 Task: Open Card Product Development Planning in Board Newsletter Design Ideas to Workspace Customer Service Software and add a team member Softage.4@softage.net, a label Blue, a checklist Astronomy, an attachment from your computer, a color Blue and finally, add a card description 'Conduct customer research for new sales promotion' and a comment 'We should approach this task with a sense of accountability and responsibility, owning our mistakes and taking steps to correct them.'. Add a start date 'Jan 04, 1900' with a due date 'Jan 11, 1900'
Action: Mouse moved to (68, 279)
Screenshot: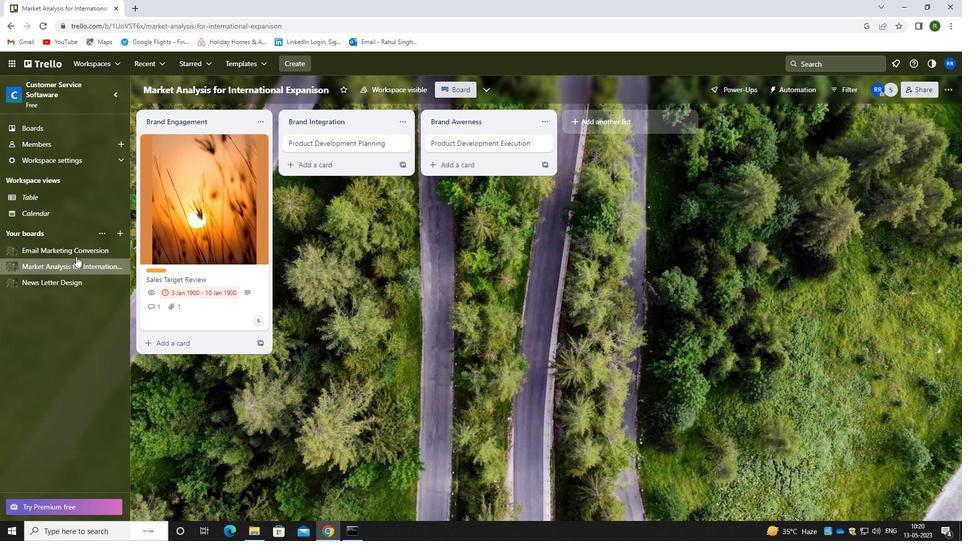 
Action: Mouse pressed left at (68, 279)
Screenshot: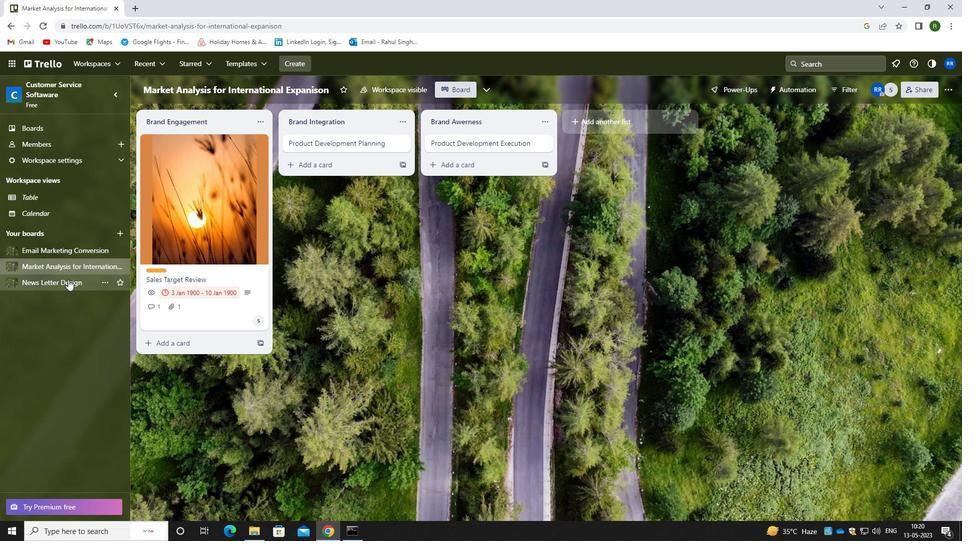 
Action: Mouse moved to (399, 144)
Screenshot: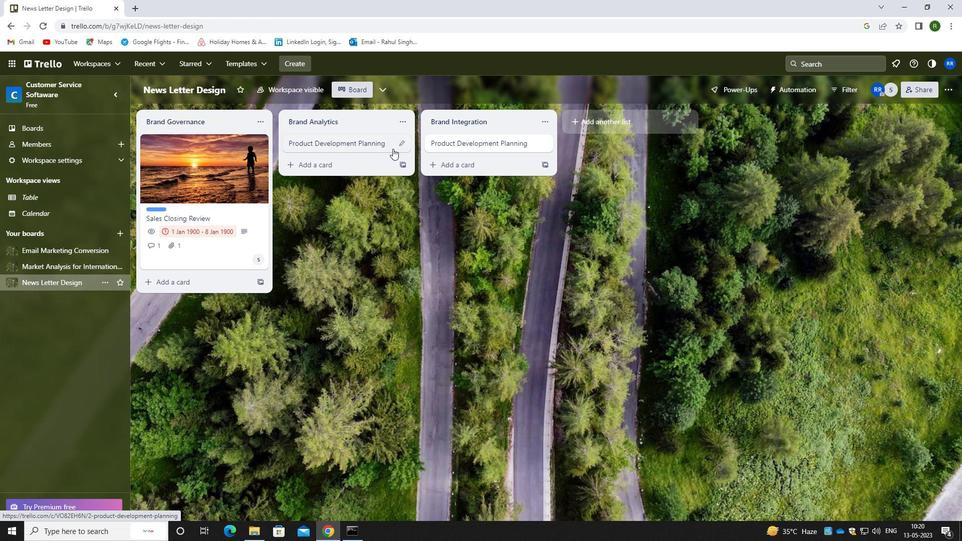 
Action: Mouse pressed left at (399, 144)
Screenshot: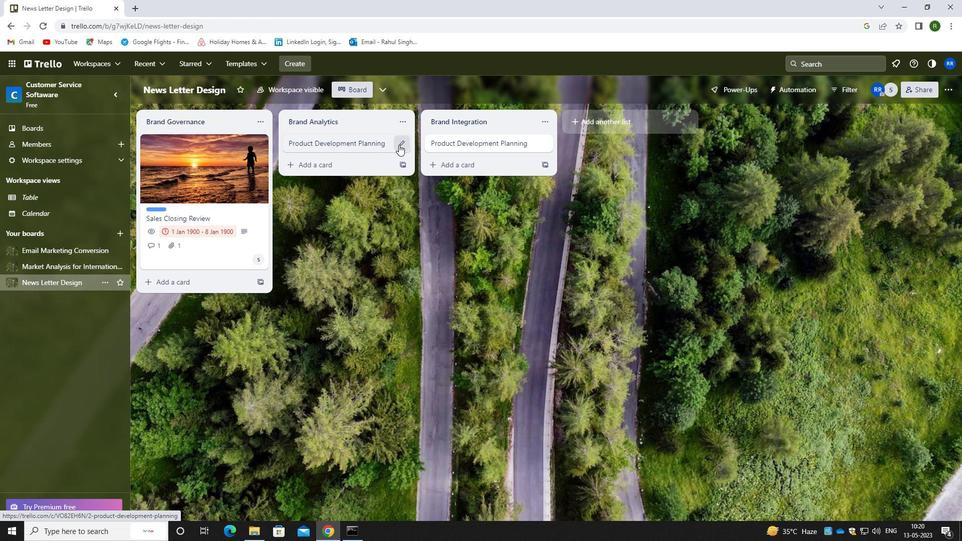 
Action: Mouse moved to (455, 140)
Screenshot: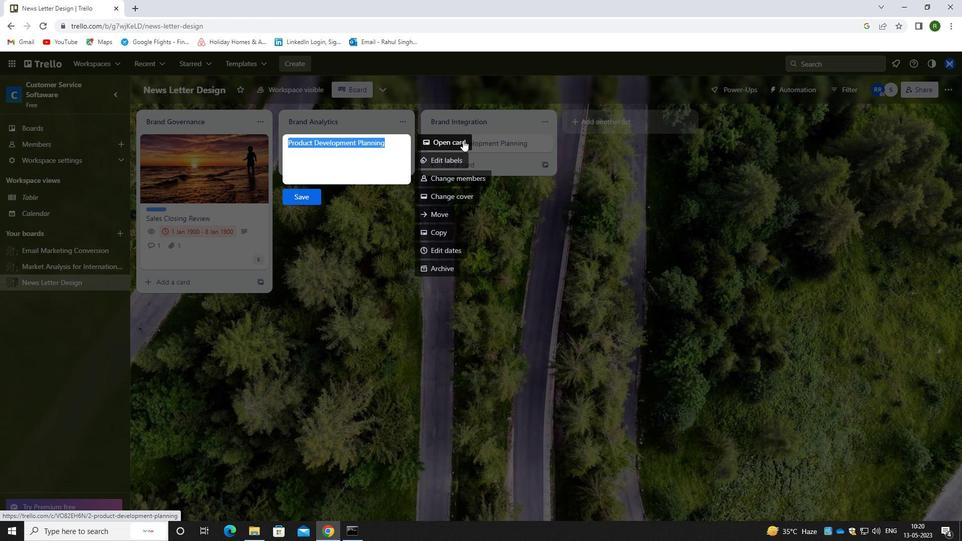 
Action: Mouse pressed left at (455, 140)
Screenshot: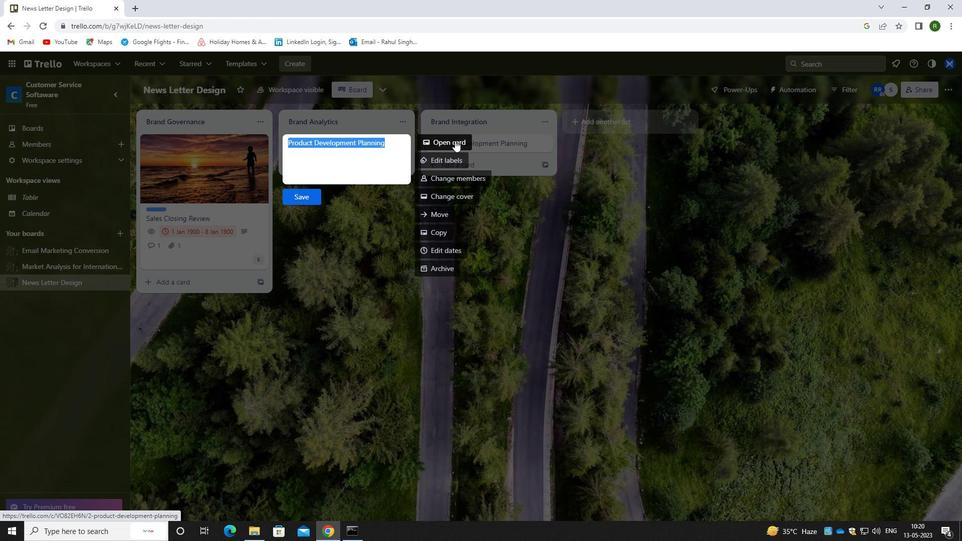 
Action: Mouse moved to (609, 174)
Screenshot: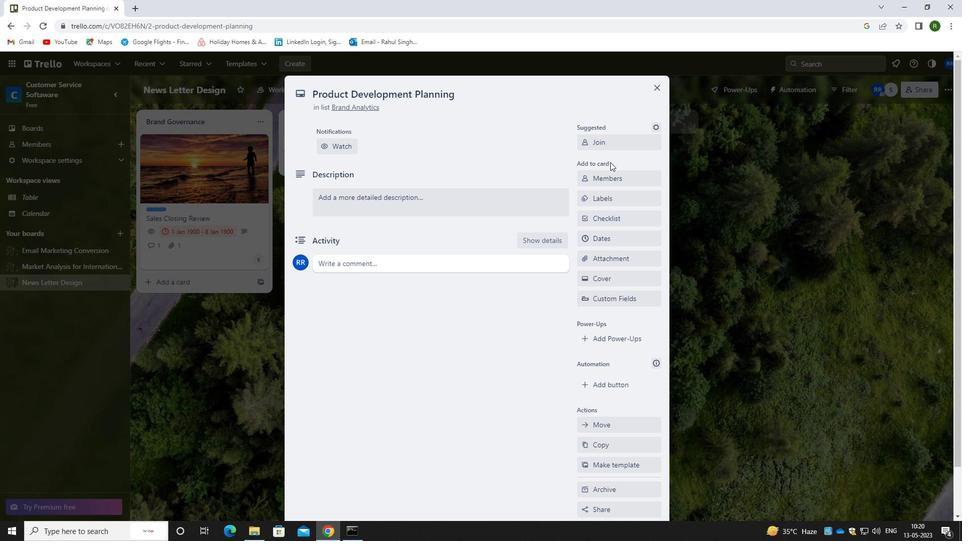 
Action: Mouse pressed left at (609, 174)
Screenshot: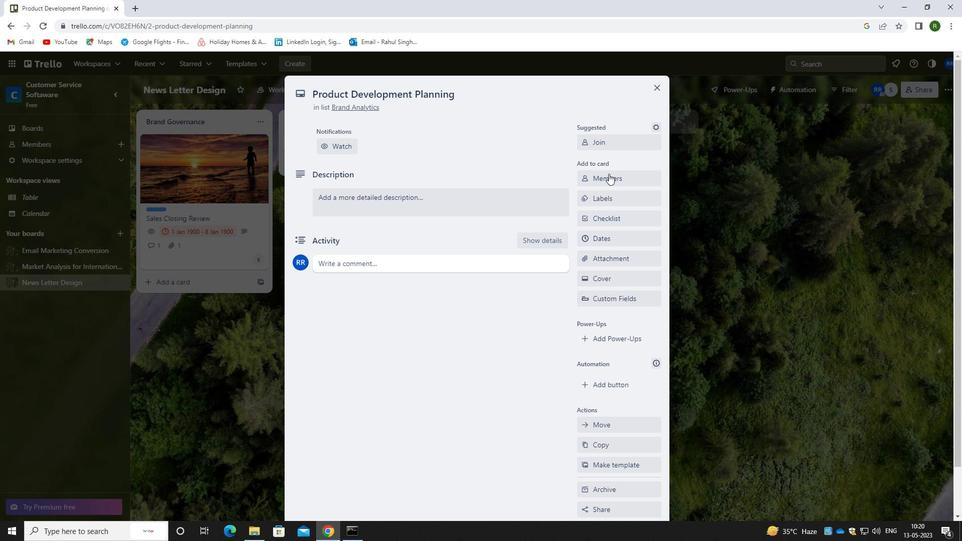 
Action: Mouse moved to (649, 218)
Screenshot: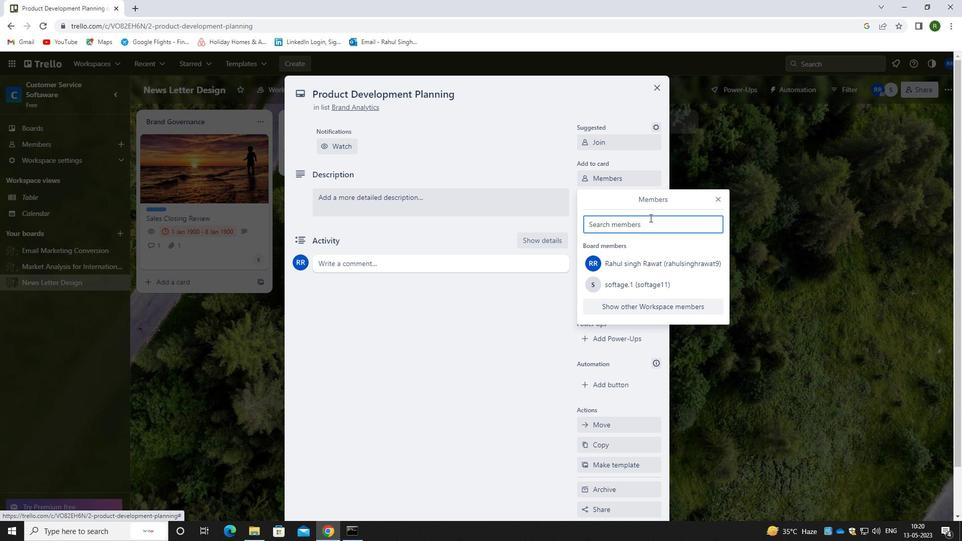 
Action: Key pressed <Key.caps_lock>s<Key.caps_lock>Ofta
Screenshot: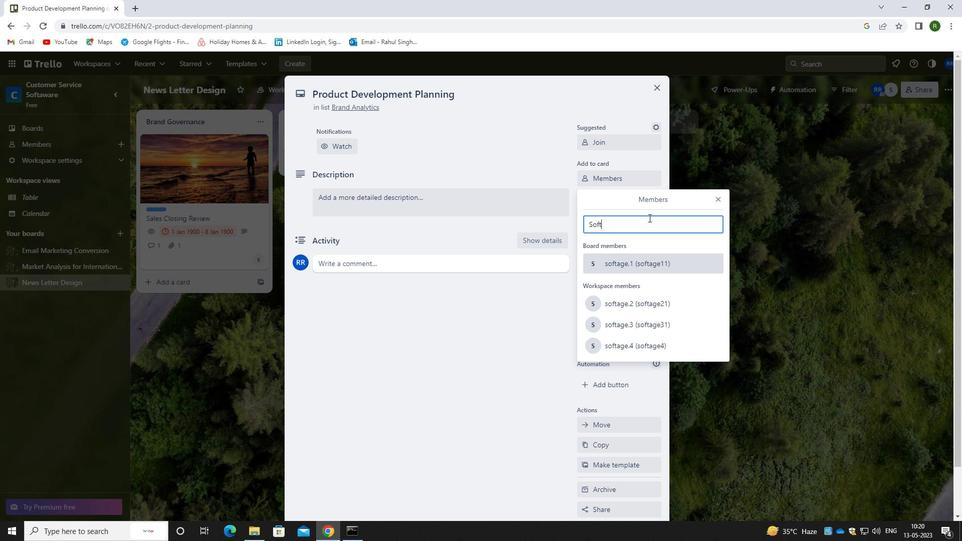 
Action: Mouse moved to (648, 218)
Screenshot: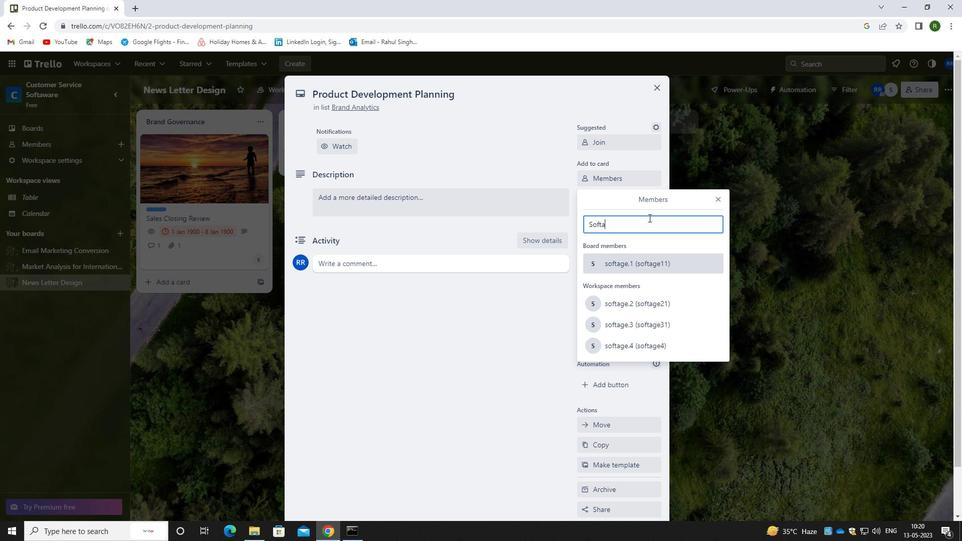
Action: Key pressed ge.4<Key.shift>@SP<Key.backspace>OFTAGE.NET
Screenshot: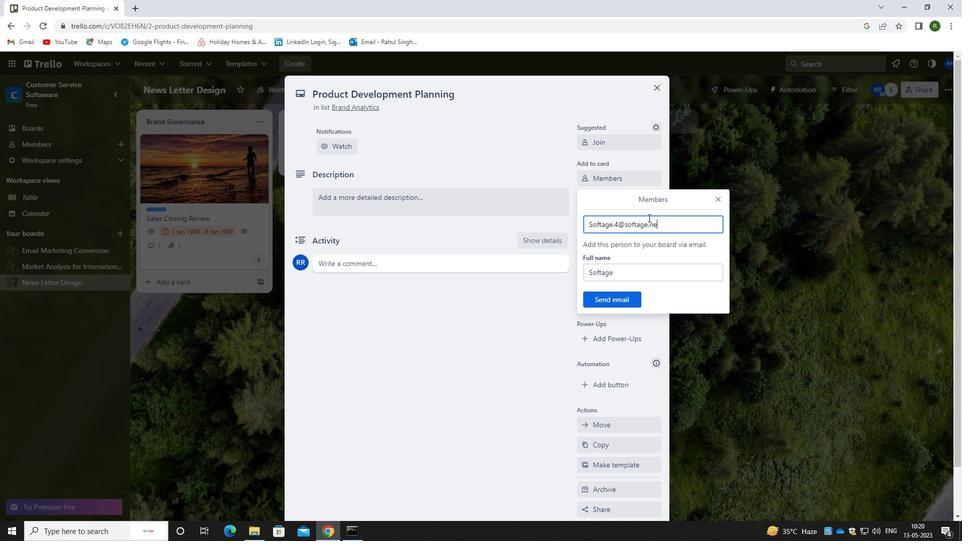 
Action: Mouse moved to (619, 304)
Screenshot: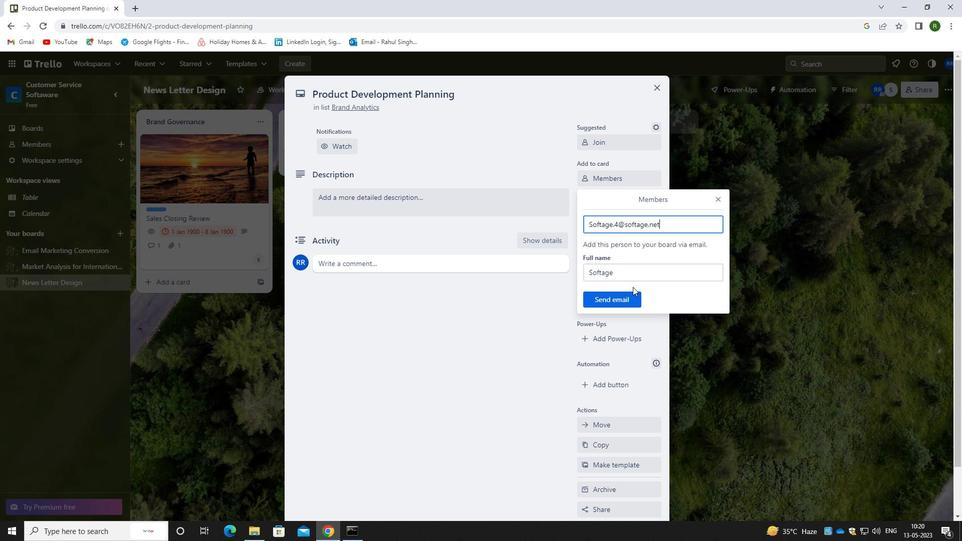 
Action: Mouse pressed left at (619, 304)
Screenshot: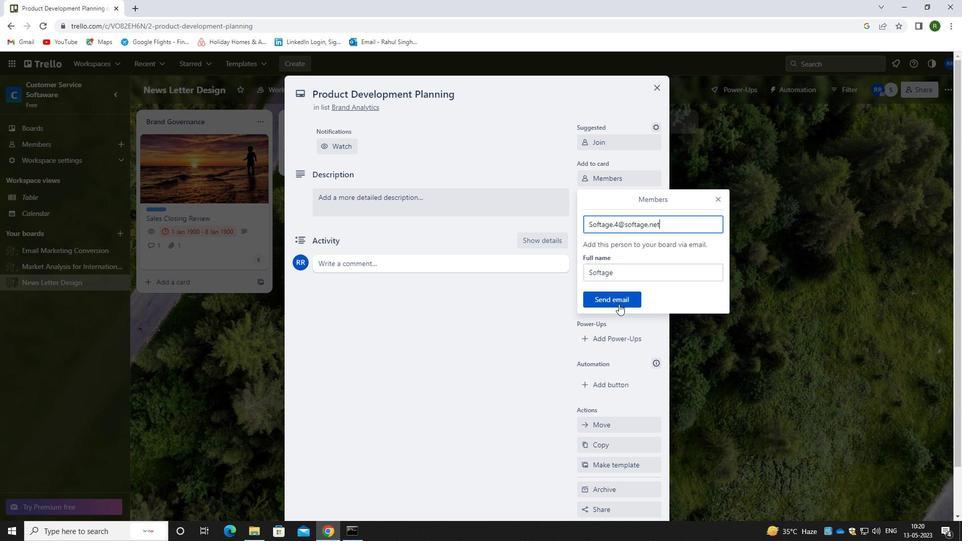 
Action: Mouse moved to (613, 204)
Screenshot: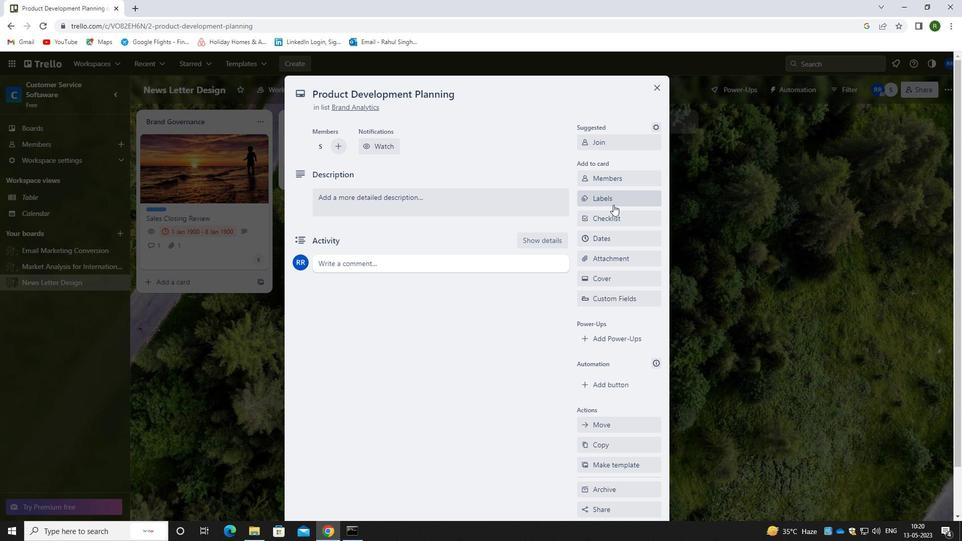 
Action: Mouse pressed left at (613, 204)
Screenshot: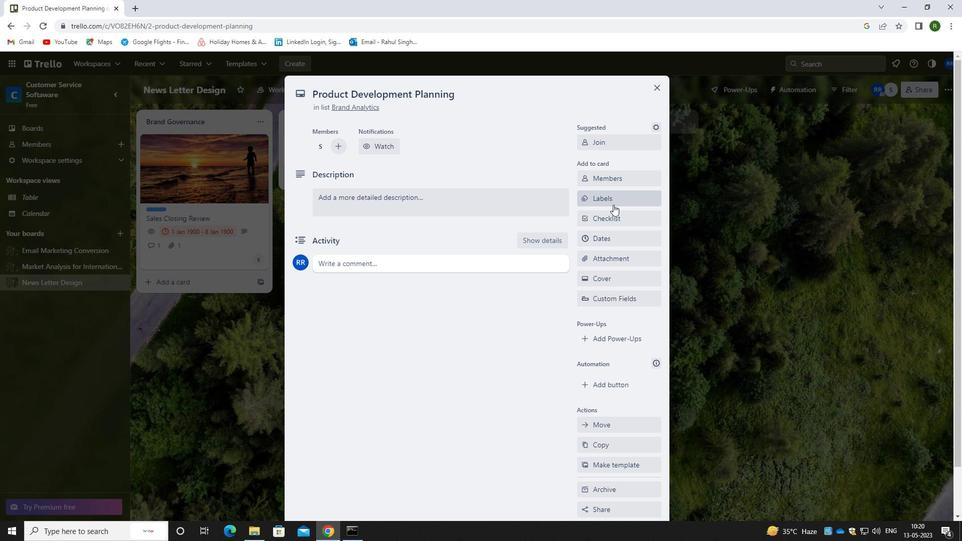 
Action: Mouse moved to (615, 258)
Screenshot: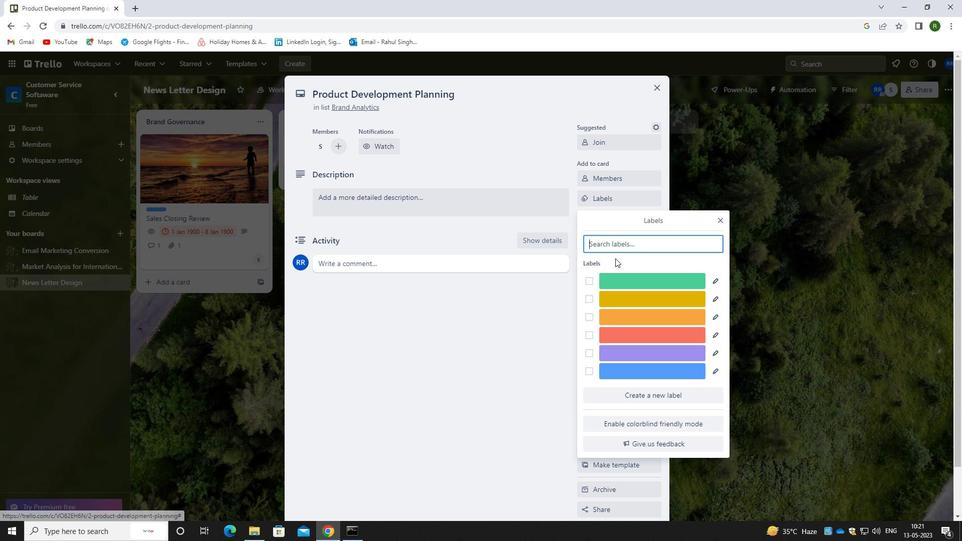 
Action: Key pressed BLUE<Key.enter>
Screenshot: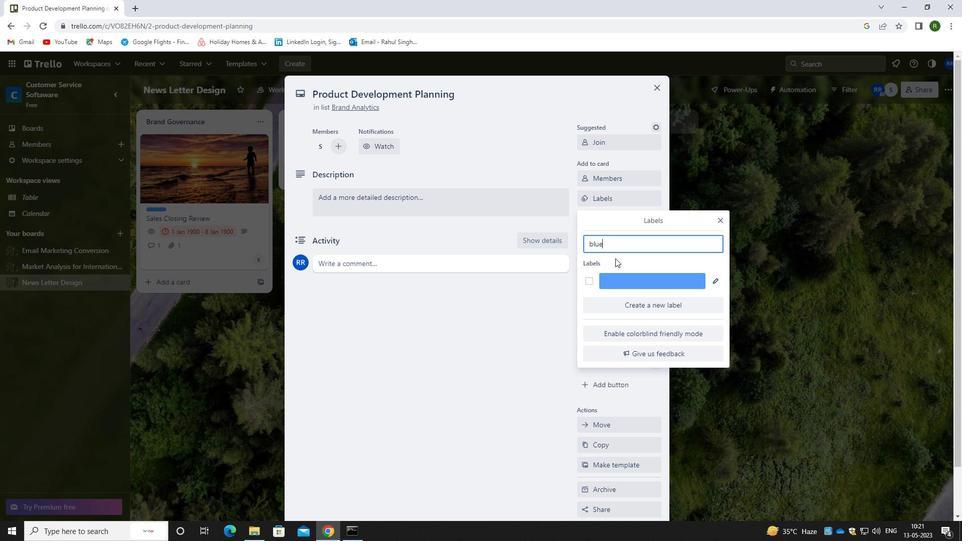 
Action: Mouse moved to (588, 278)
Screenshot: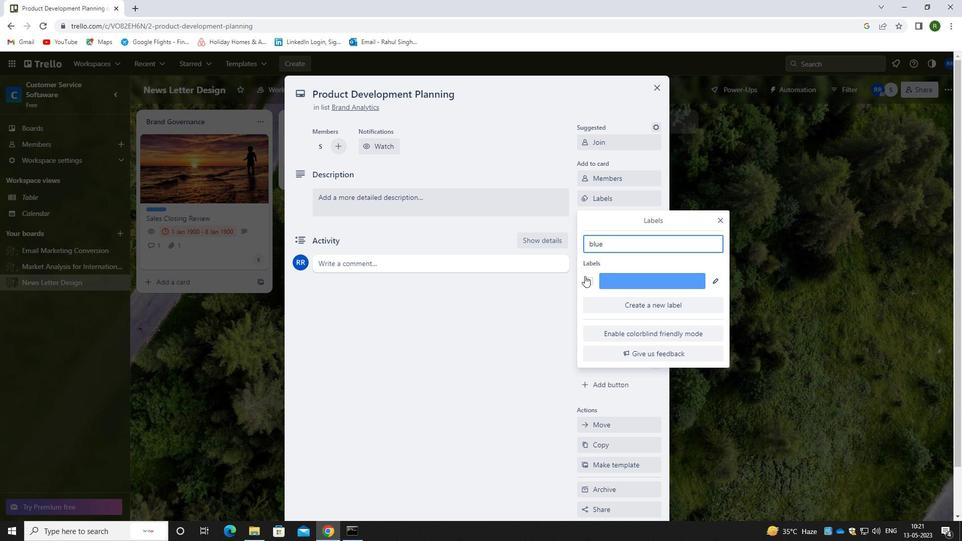 
Action: Mouse pressed left at (588, 278)
Screenshot: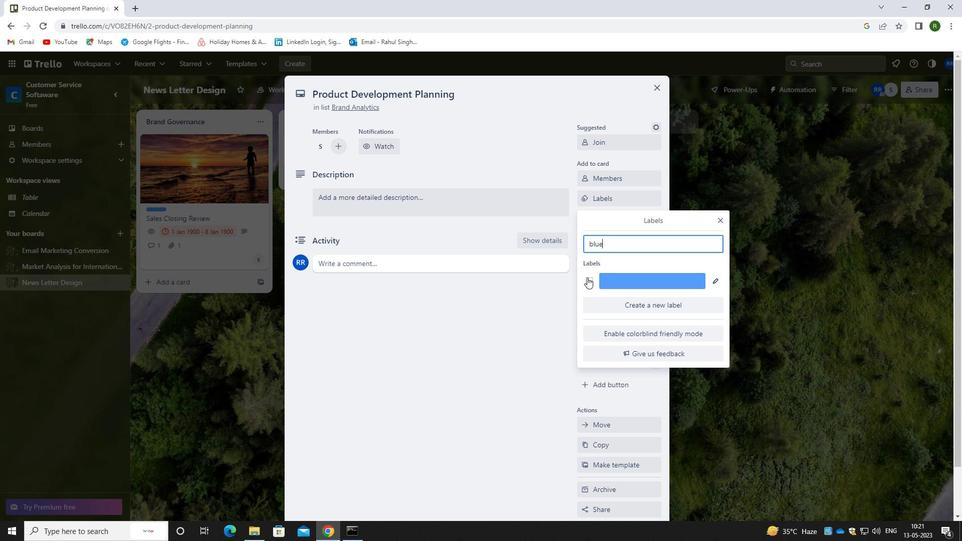 
Action: Mouse moved to (552, 307)
Screenshot: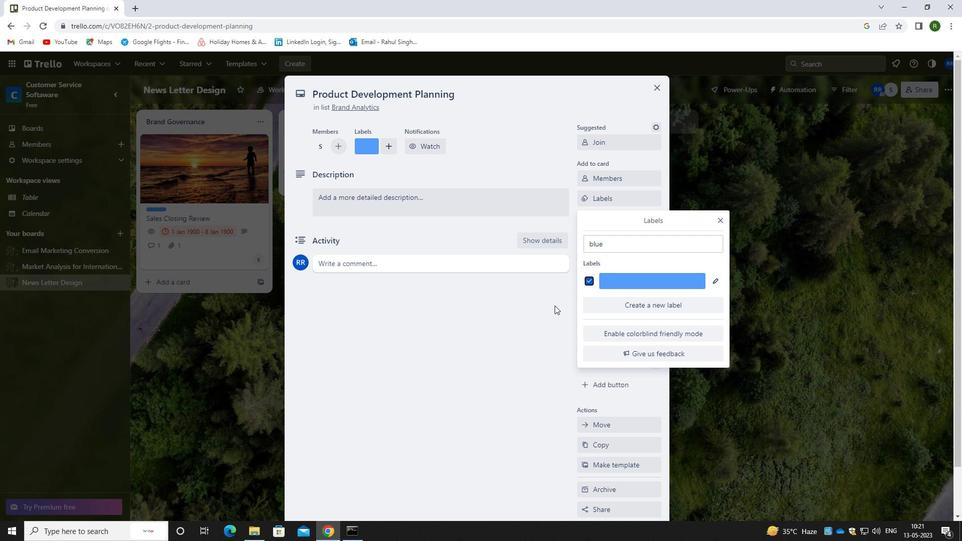 
Action: Mouse pressed left at (552, 307)
Screenshot: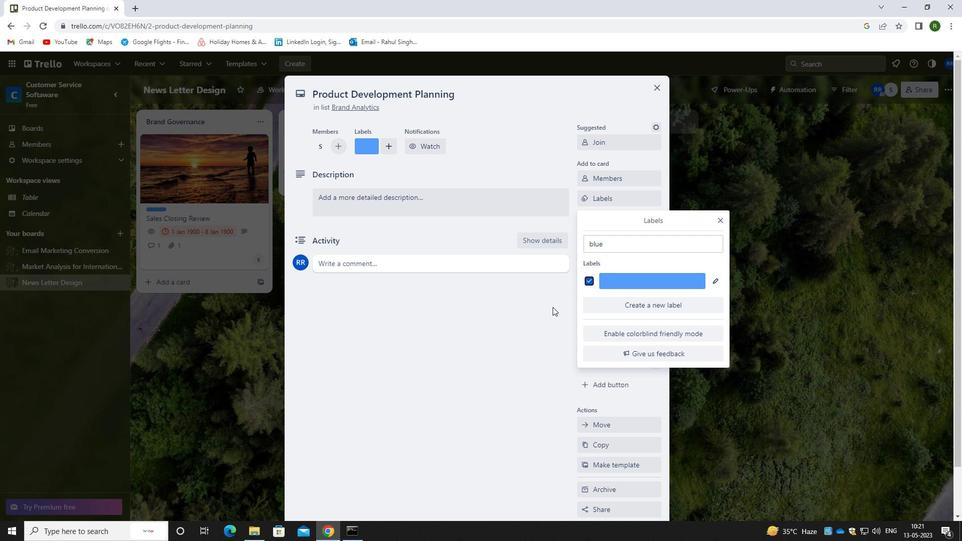 
Action: Mouse moved to (612, 220)
Screenshot: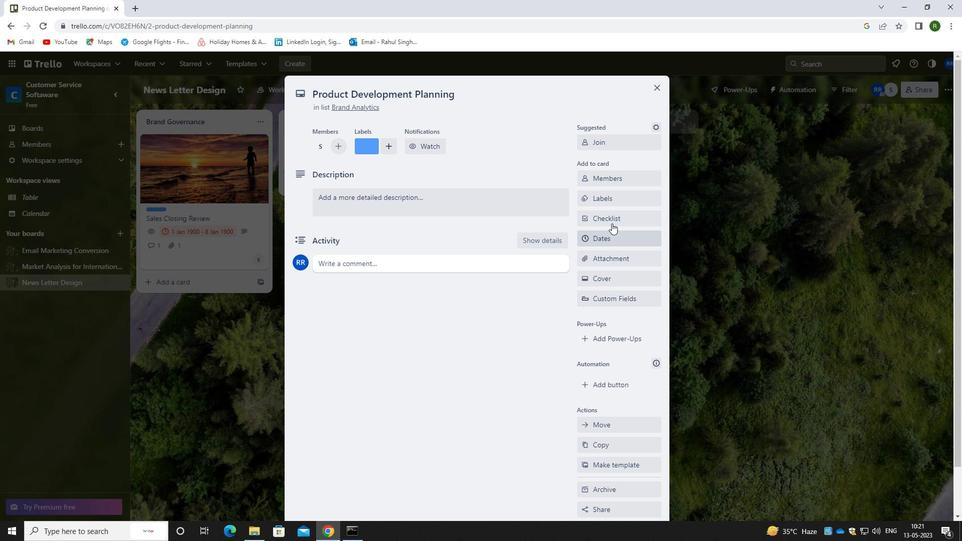 
Action: Mouse pressed left at (612, 220)
Screenshot: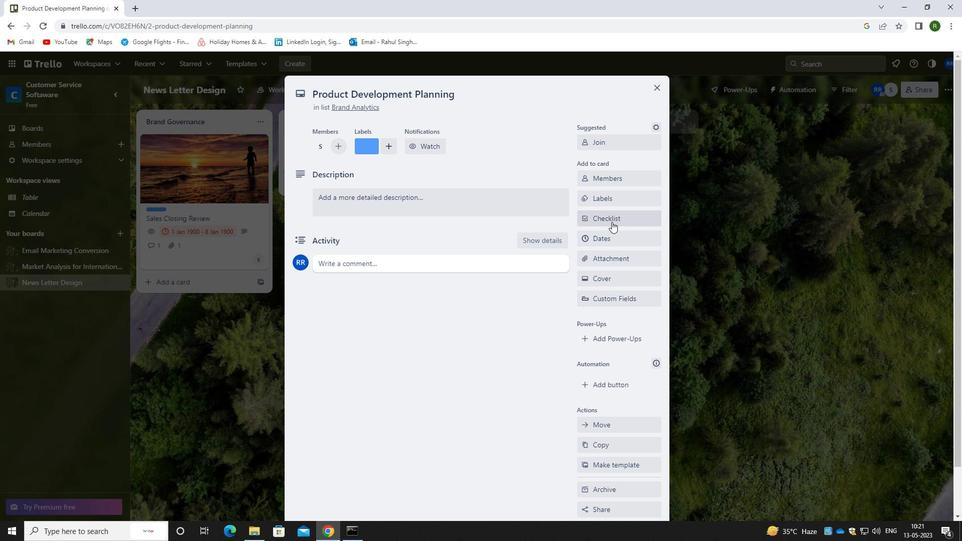 
Action: Mouse moved to (612, 221)
Screenshot: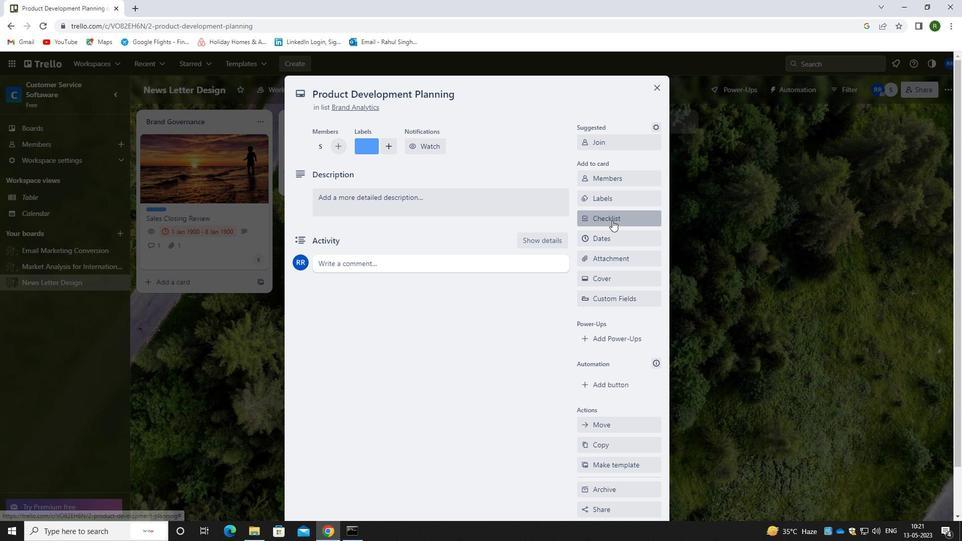 
Action: Key pressed <Key.backspace><Key.caps_lock>A<Key.caps_lock>STRONOMY
Screenshot: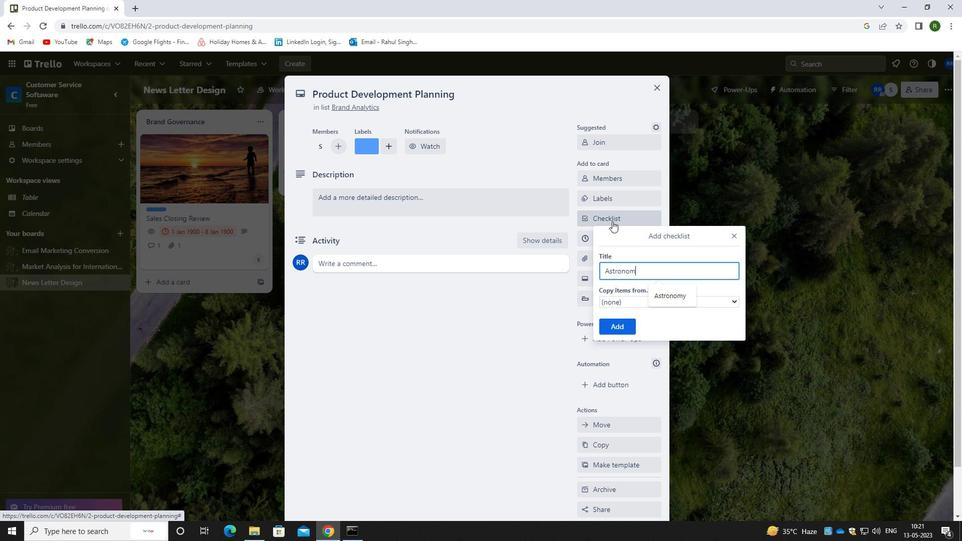 
Action: Mouse moved to (622, 324)
Screenshot: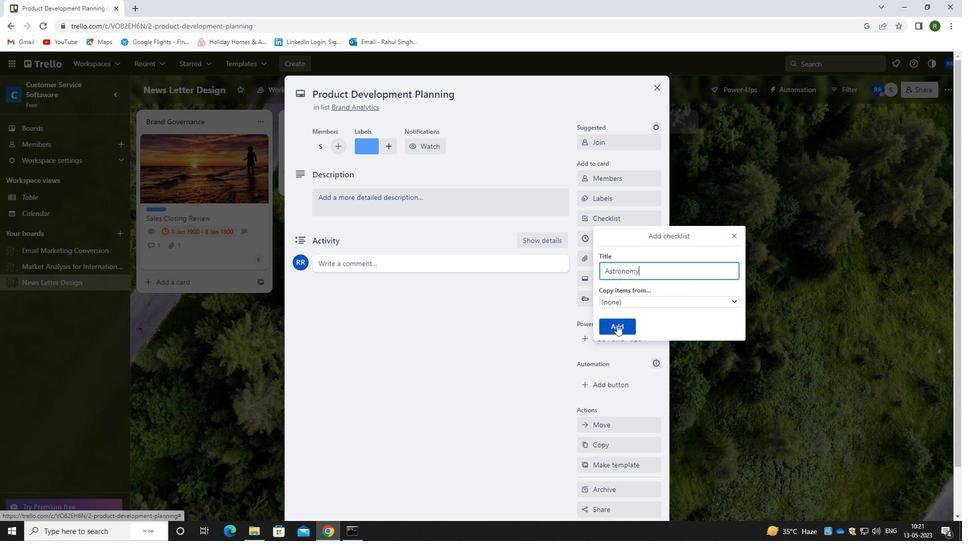 
Action: Mouse pressed left at (622, 324)
Screenshot: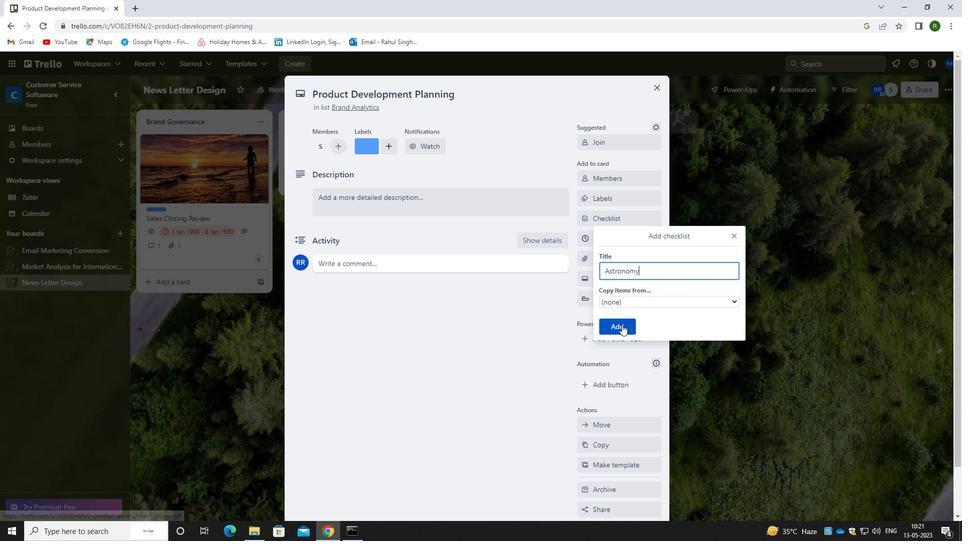 
Action: Mouse moved to (613, 262)
Screenshot: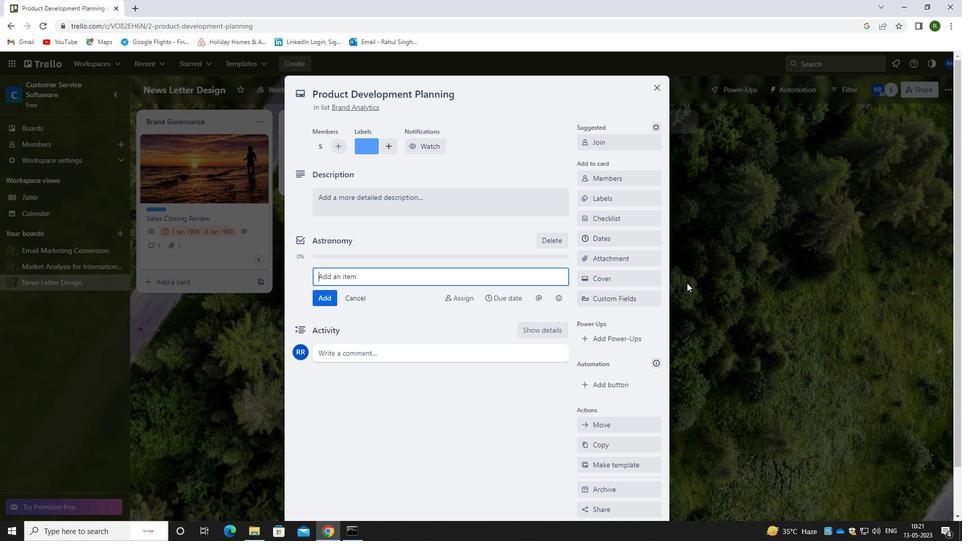 
Action: Mouse pressed left at (613, 262)
Screenshot: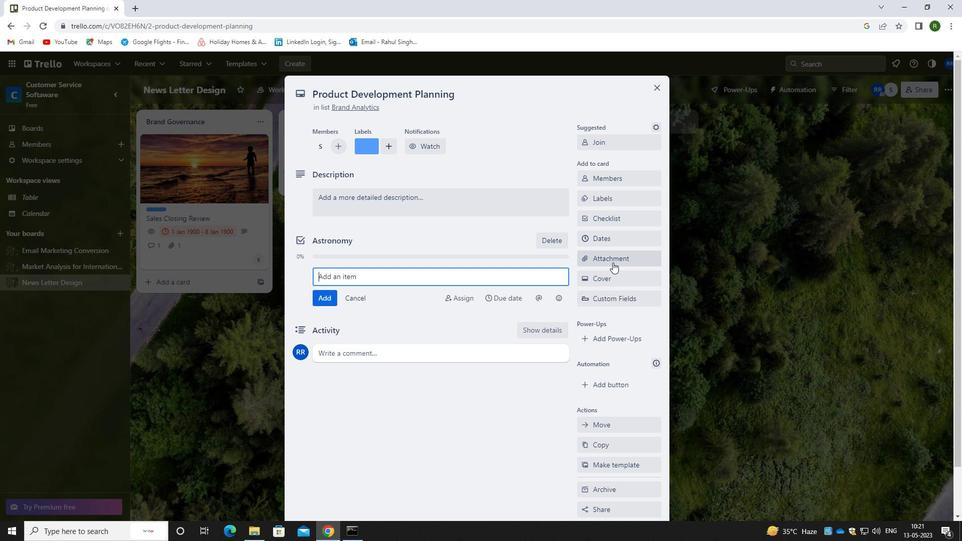 
Action: Mouse moved to (624, 302)
Screenshot: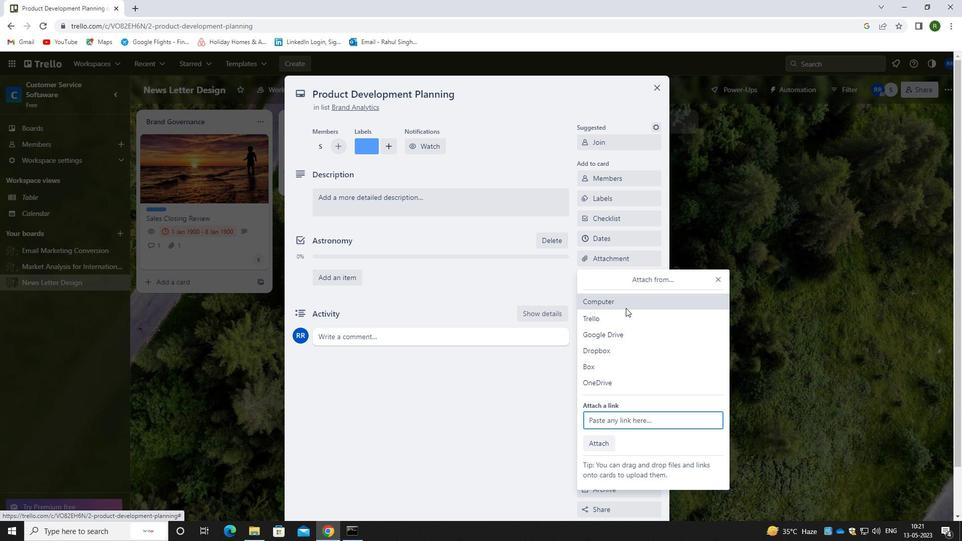 
Action: Mouse pressed left at (624, 302)
Screenshot: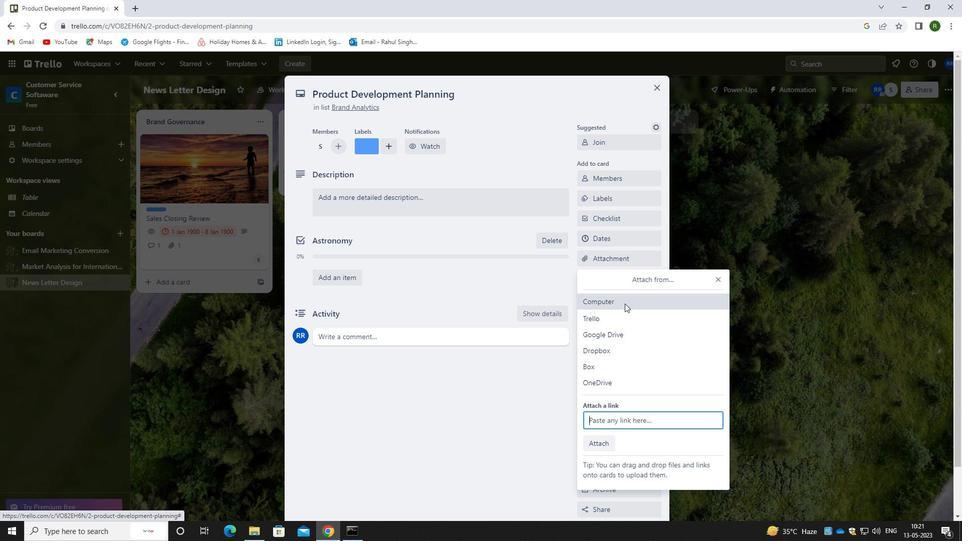 
Action: Mouse moved to (106, 103)
Screenshot: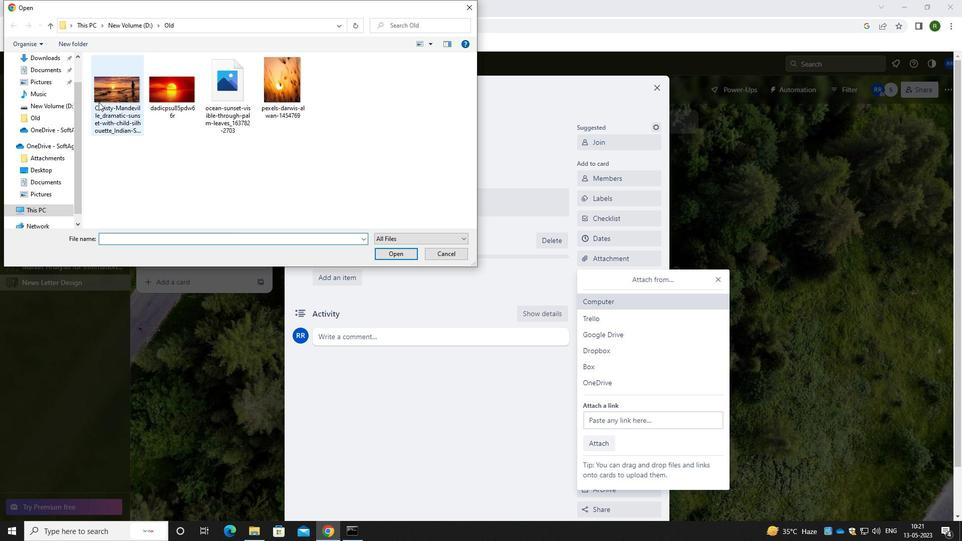 
Action: Mouse pressed left at (106, 103)
Screenshot: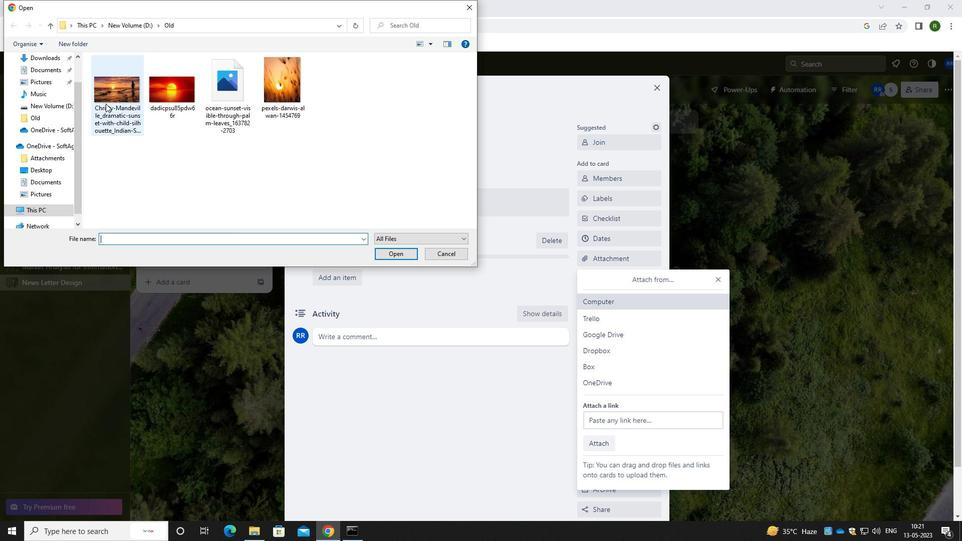 
Action: Mouse moved to (379, 256)
Screenshot: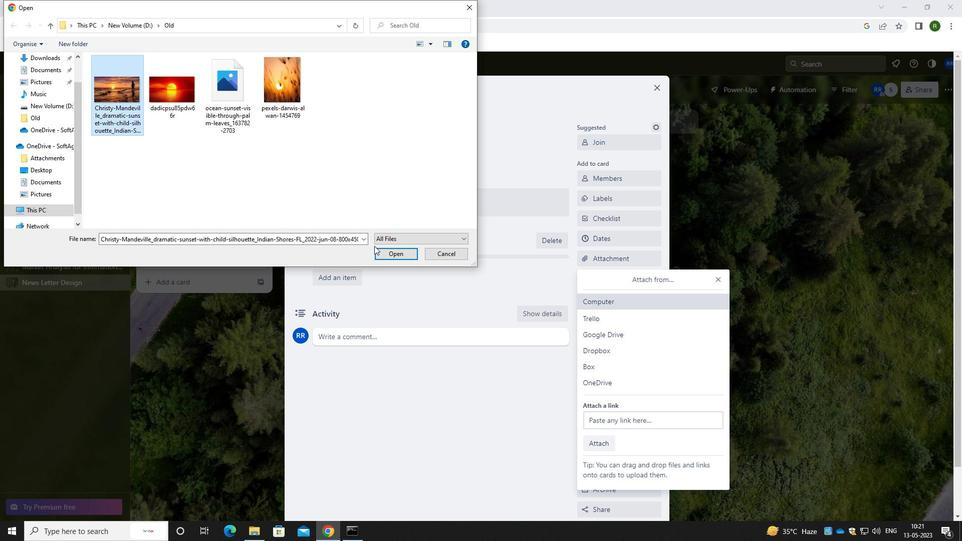 
Action: Mouse pressed left at (379, 256)
Screenshot: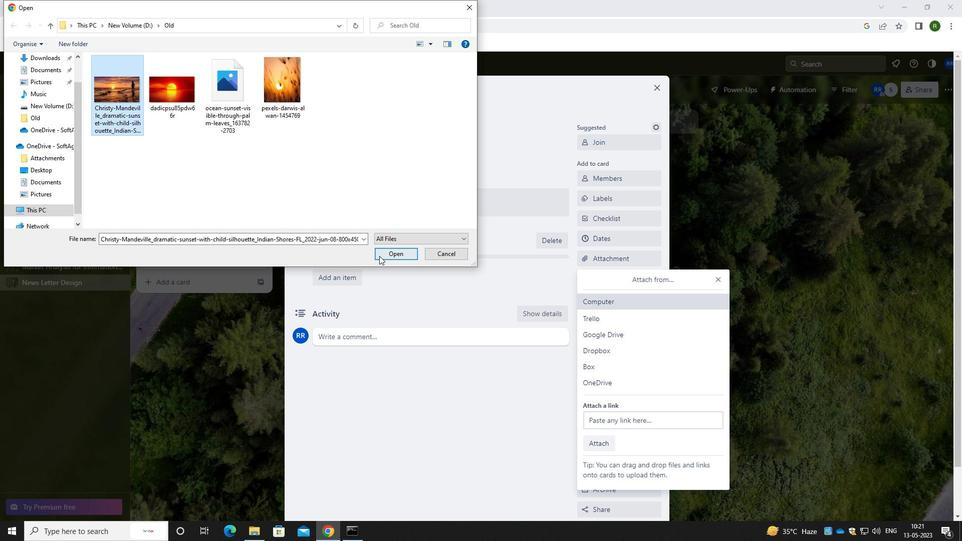 
Action: Mouse moved to (402, 445)
Screenshot: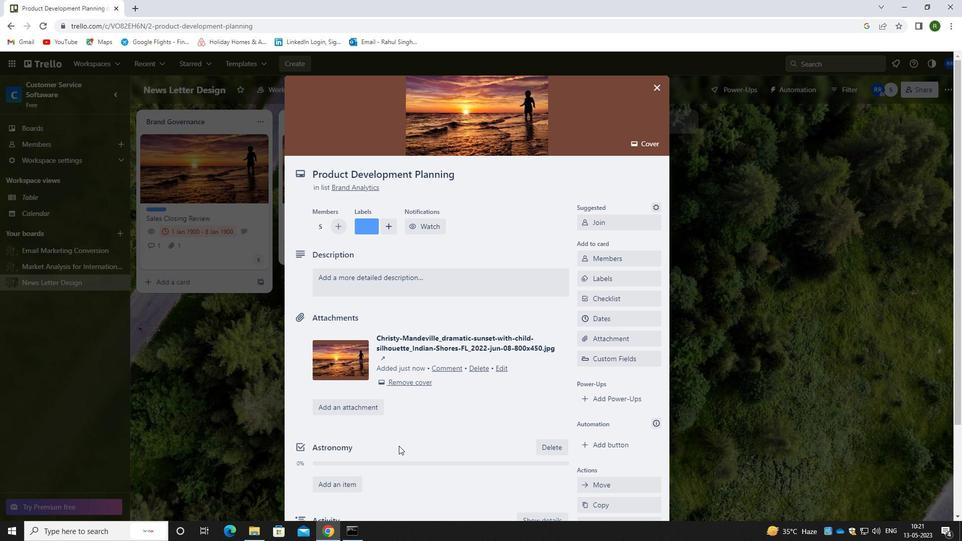 
Action: Mouse scrolled (402, 445) with delta (0, 0)
Screenshot: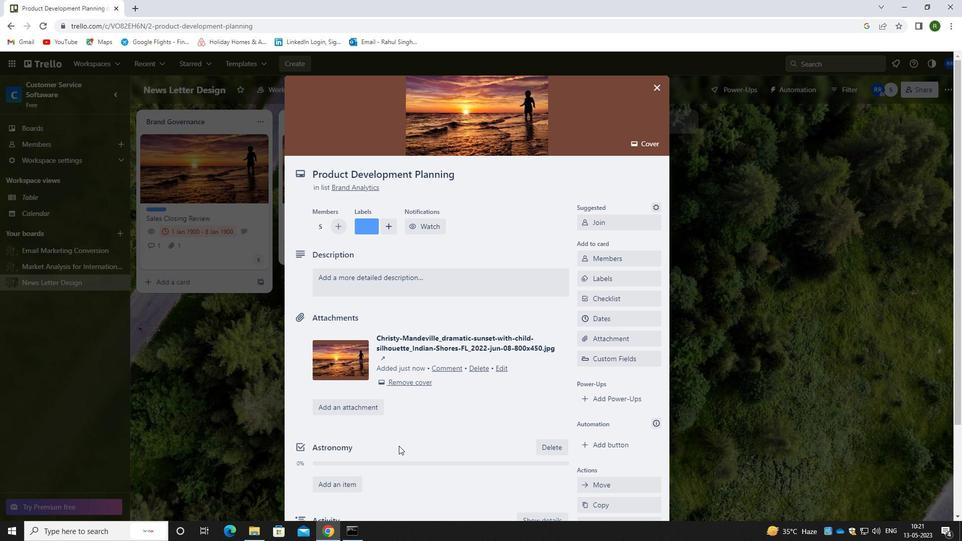 
Action: Mouse scrolled (402, 445) with delta (0, 0)
Screenshot: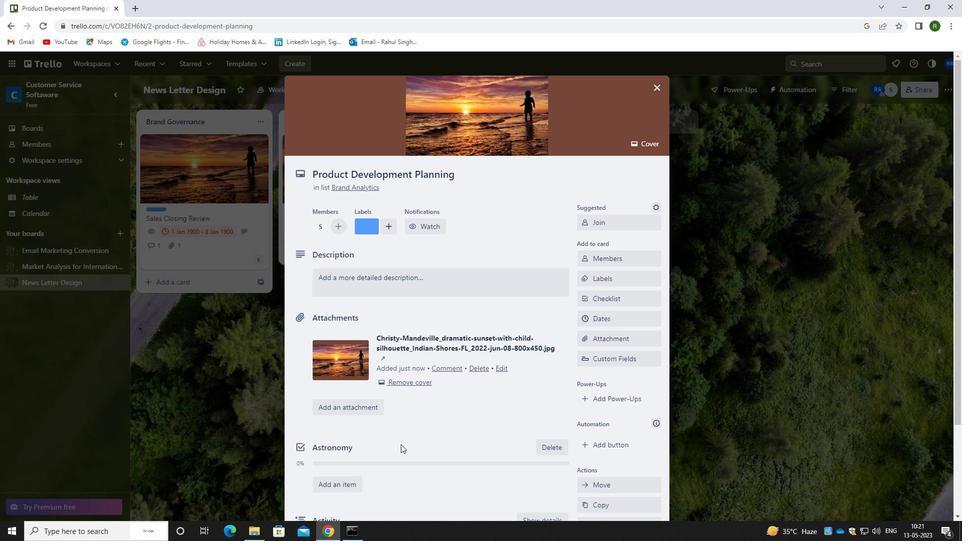 
Action: Mouse scrolled (402, 445) with delta (0, 0)
Screenshot: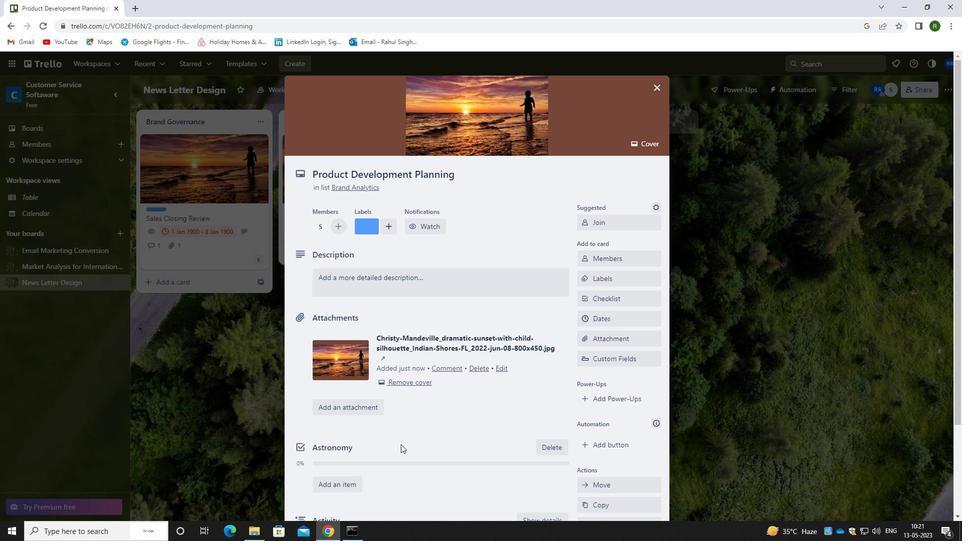 
Action: Mouse moved to (402, 446)
Screenshot: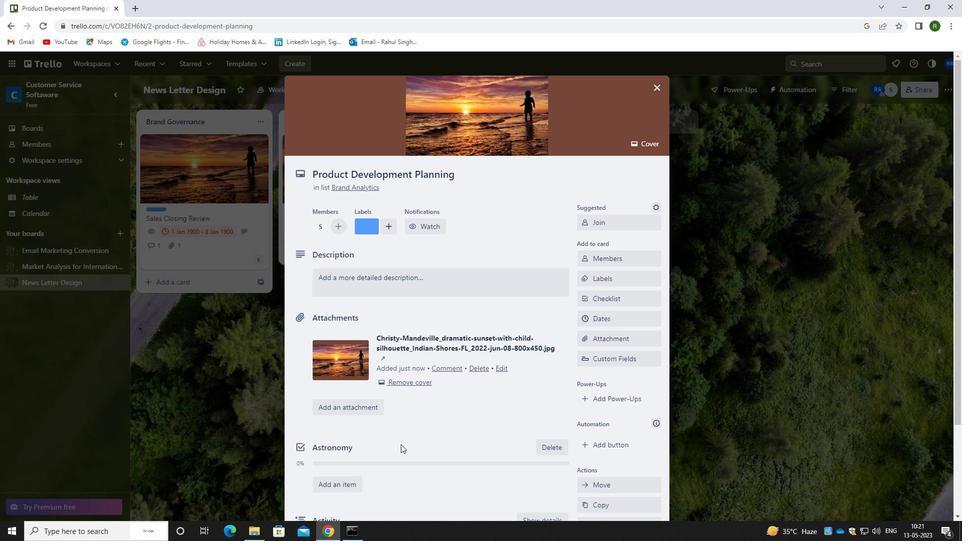 
Action: Mouse scrolled (402, 445) with delta (0, 0)
Screenshot: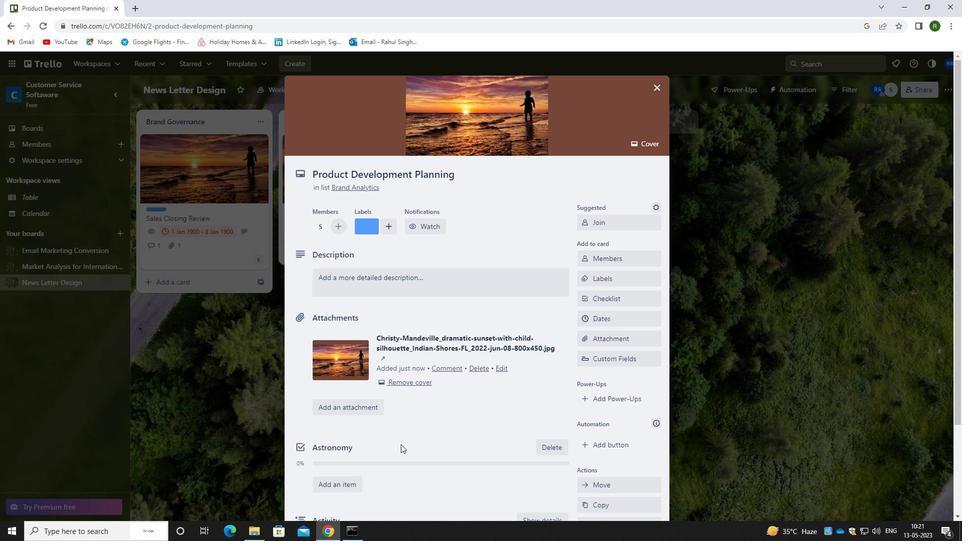 
Action: Mouse moved to (362, 426)
Screenshot: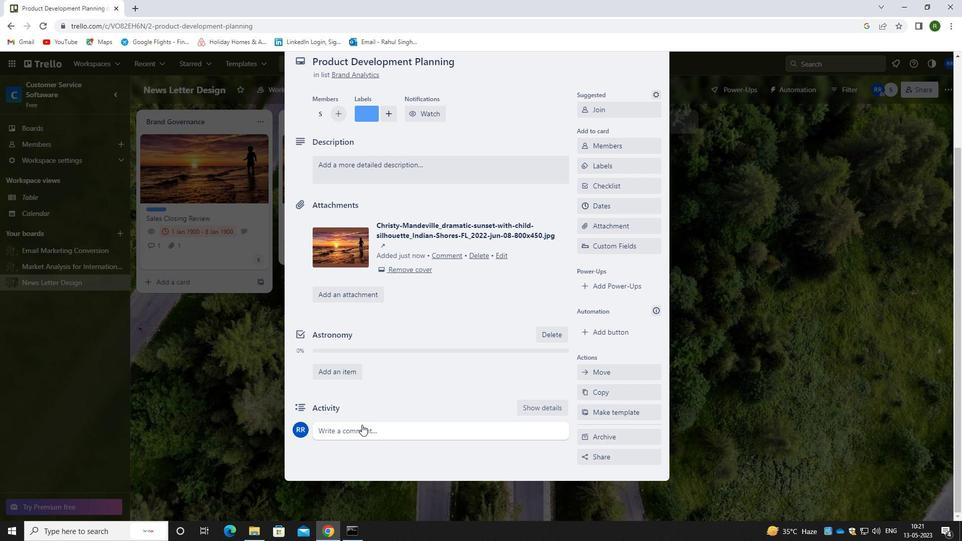 
Action: Mouse pressed left at (362, 426)
Screenshot: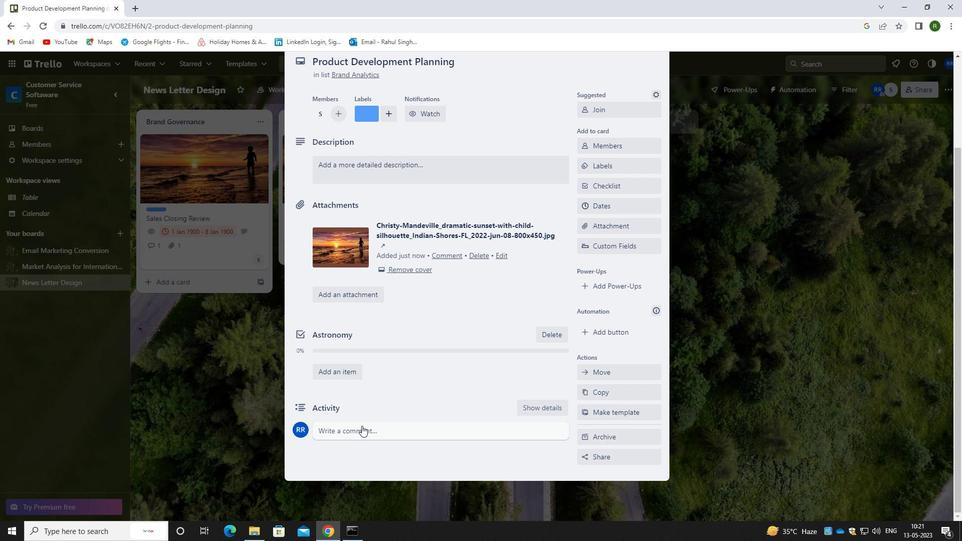 
Action: Mouse moved to (424, 164)
Screenshot: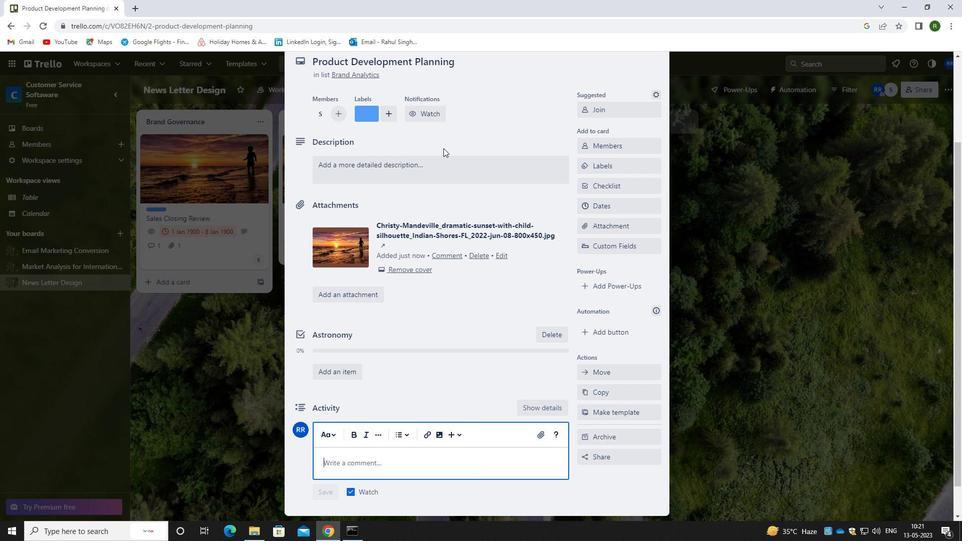 
Action: Mouse pressed left at (424, 164)
Screenshot: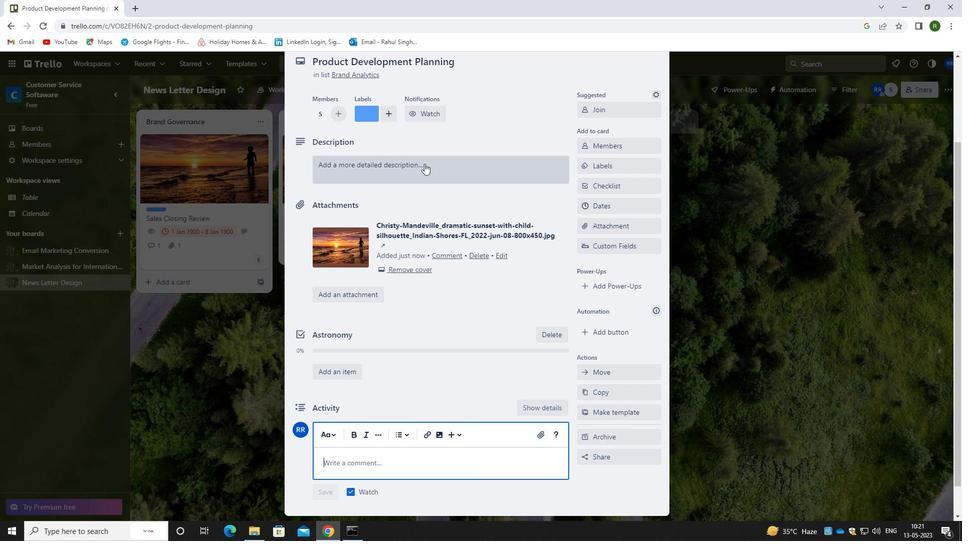
Action: Mouse moved to (399, 224)
Screenshot: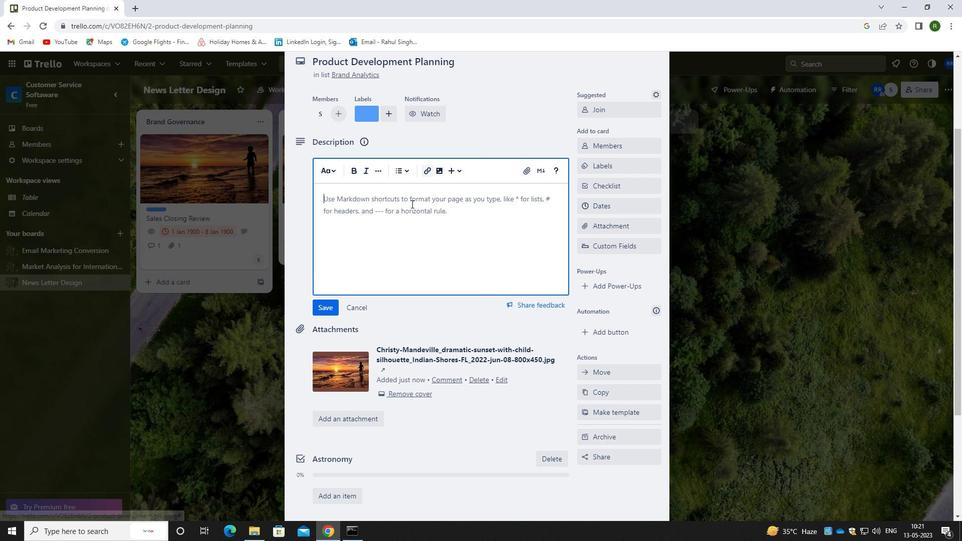 
Action: Key pressed <Key.caps_lock>C<Key.caps_lock>ONDUCT<Key.space>CUSTOMER<Key.space>RESER<Key.backspace>ARCH<Key.space>FOR<Key.space>NEW<Key.space>SALES<Key.space>PROMOTION
Screenshot: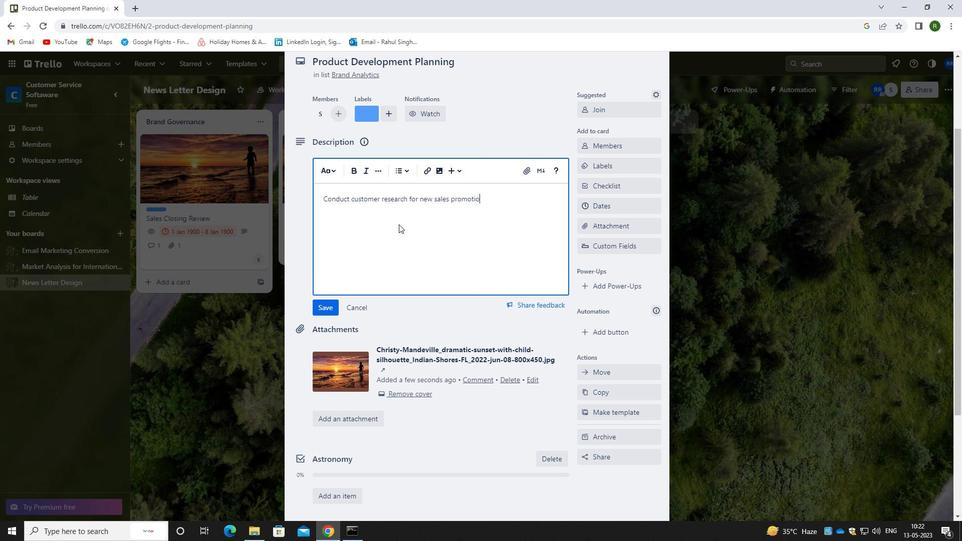 
Action: Mouse moved to (328, 314)
Screenshot: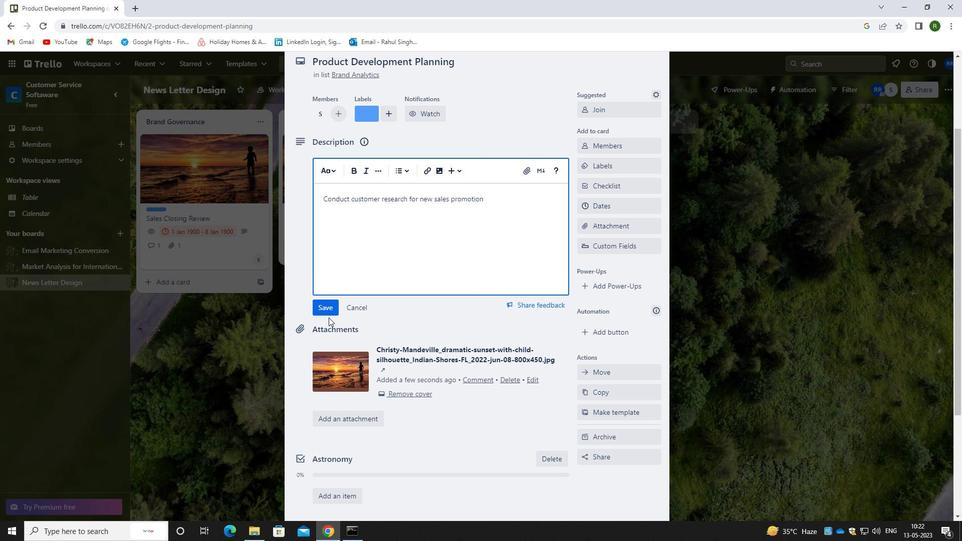 
Action: Mouse pressed left at (328, 314)
Screenshot: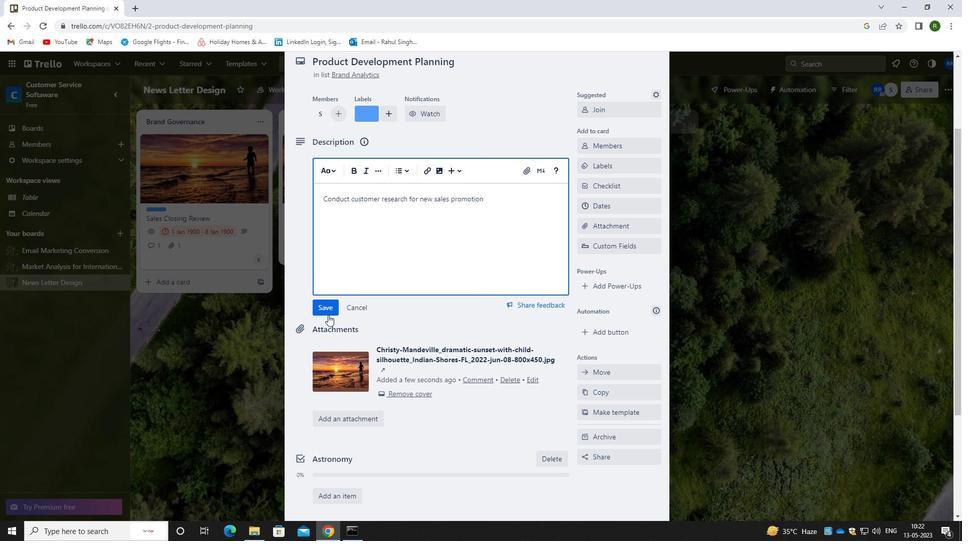 
Action: Mouse moved to (435, 282)
Screenshot: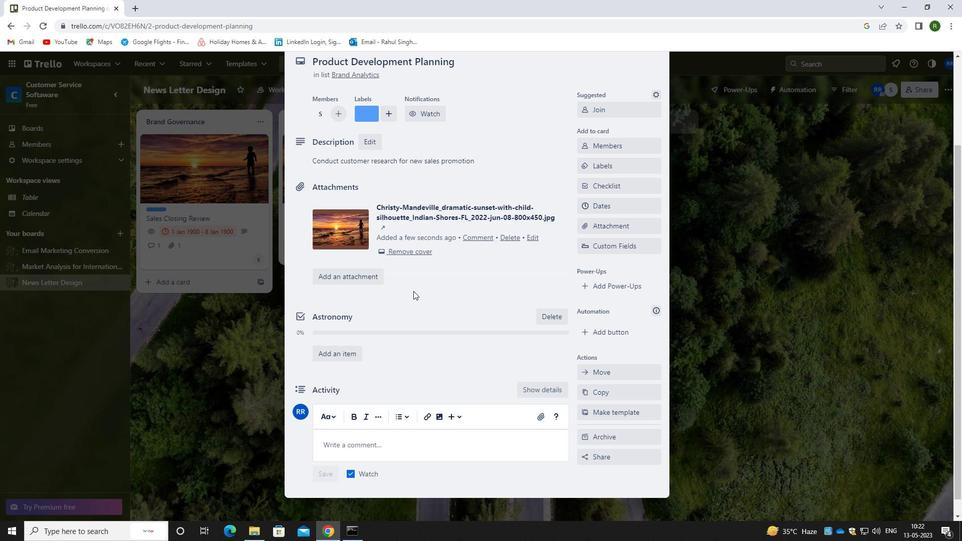 
Action: Mouse scrolled (435, 281) with delta (0, 0)
Screenshot: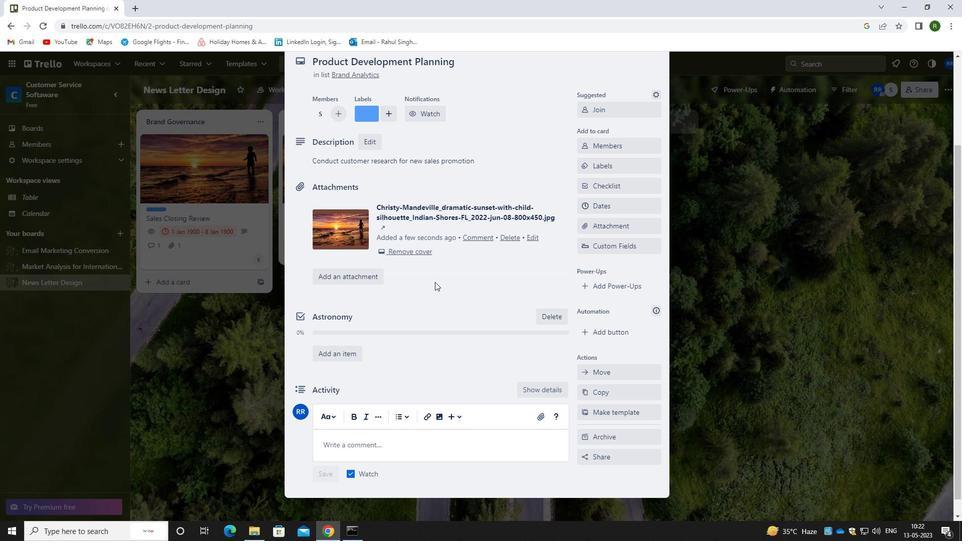 
Action: Mouse scrolled (435, 281) with delta (0, 0)
Screenshot: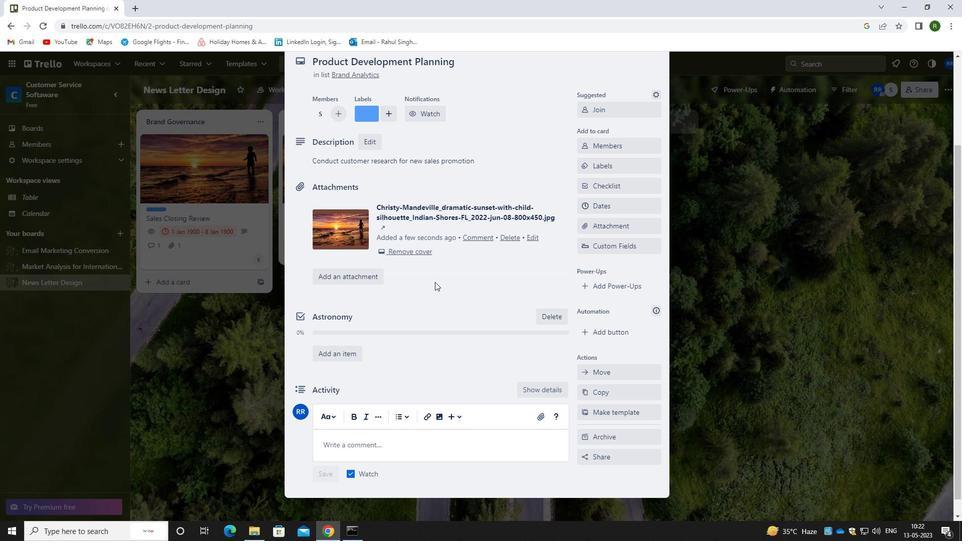 
Action: Mouse scrolled (435, 281) with delta (0, 0)
Screenshot: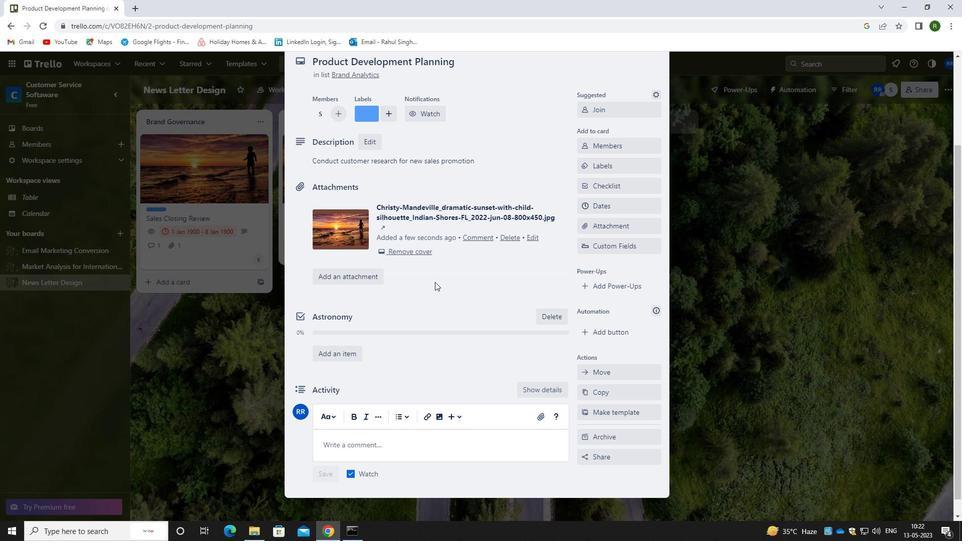 
Action: Mouse moved to (380, 429)
Screenshot: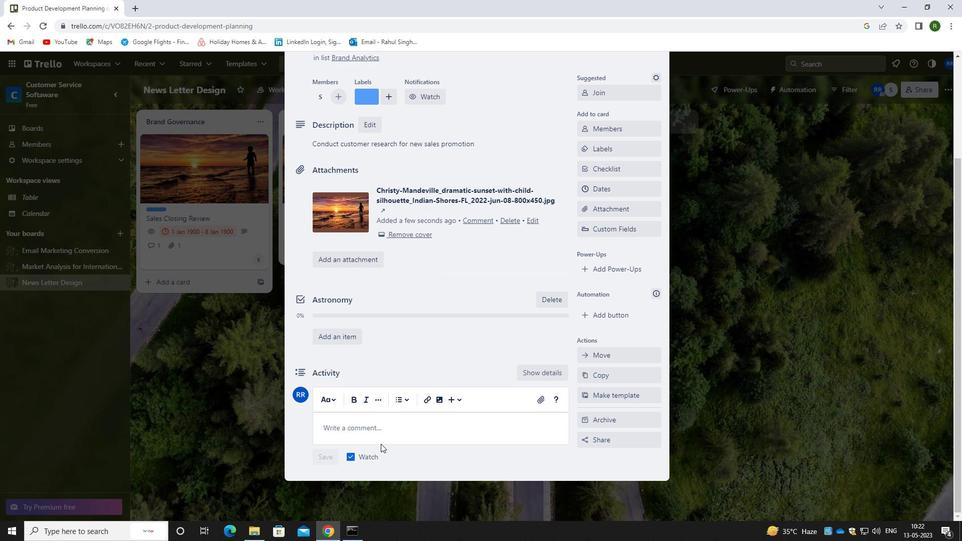 
Action: Mouse pressed left at (380, 429)
Screenshot: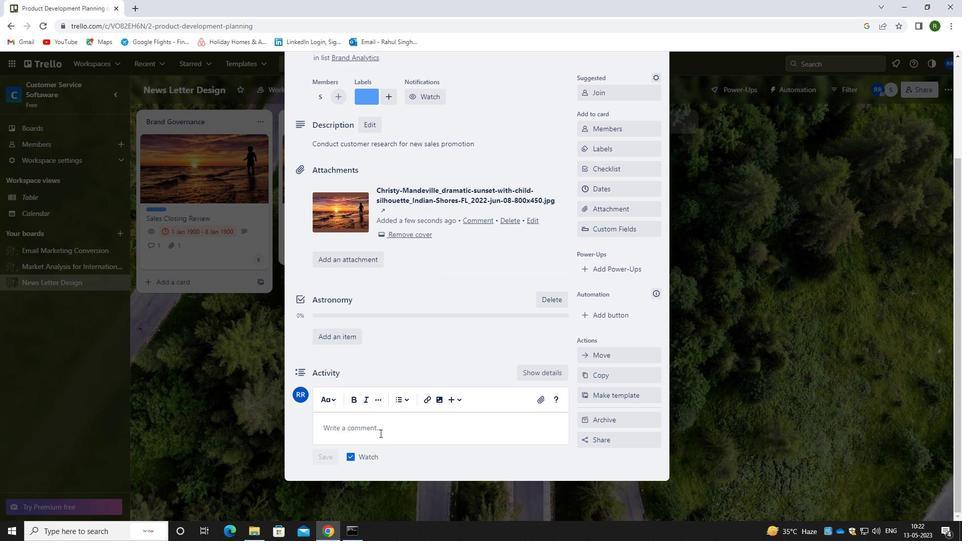 
Action: Mouse moved to (383, 431)
Screenshot: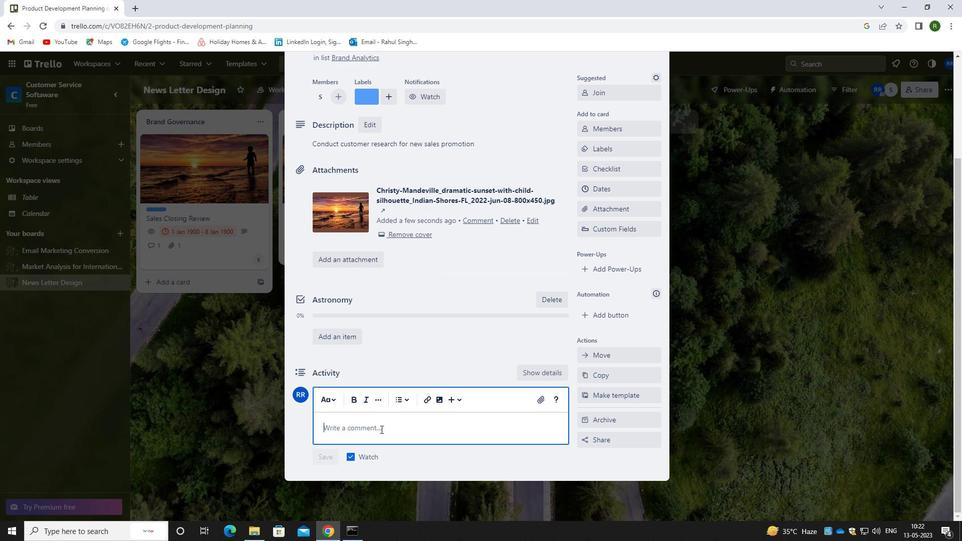 
Action: Key pressed <Key.caps_lock>W<Key.caps_lock>E<Key.space>SHOULD<Key.space>APPROACH<Key.space>THIS<Key.space>TASK<Key.space>WITH<Key.space>A<Key.space>SENSE<Key.space>OF<Key.space>ACCOUNTABILITY<Key.space>AND<Key.space>RESPONSIBILITY<Key.space>,<Key.space>OWNING<Key.space>OUR<Key.space>MISTAK<Key.backspace>KE<Key.space>AND<Key.space>TAKING<Key.space><Key.backspace><Key.backspace><Key.backspace><Key.backspace><Key.backspace><Key.backspace><Key.backspace>TAKING<Key.space>STEPS<Key.space>TO<Key.space>CORRECT<Key.space>THEM.
Screenshot: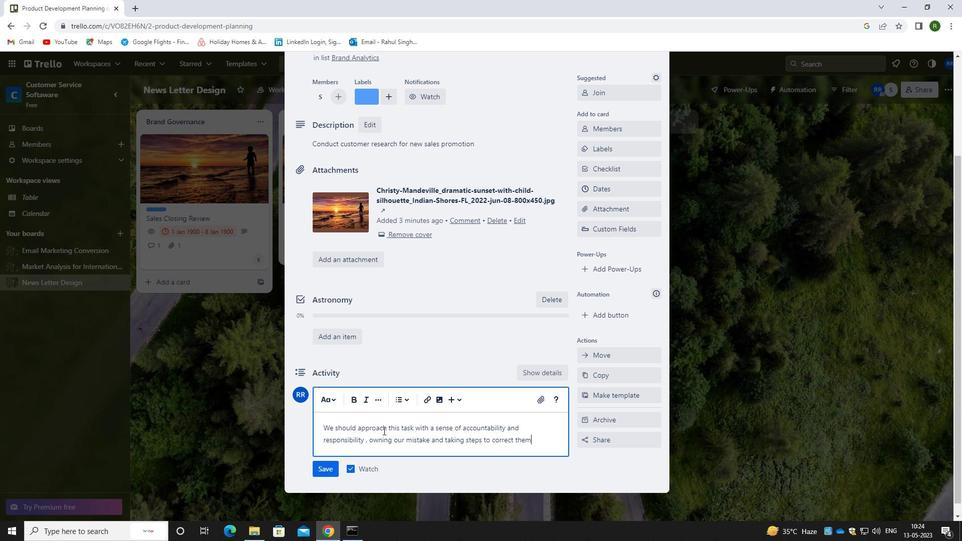 
Action: Mouse moved to (329, 471)
Screenshot: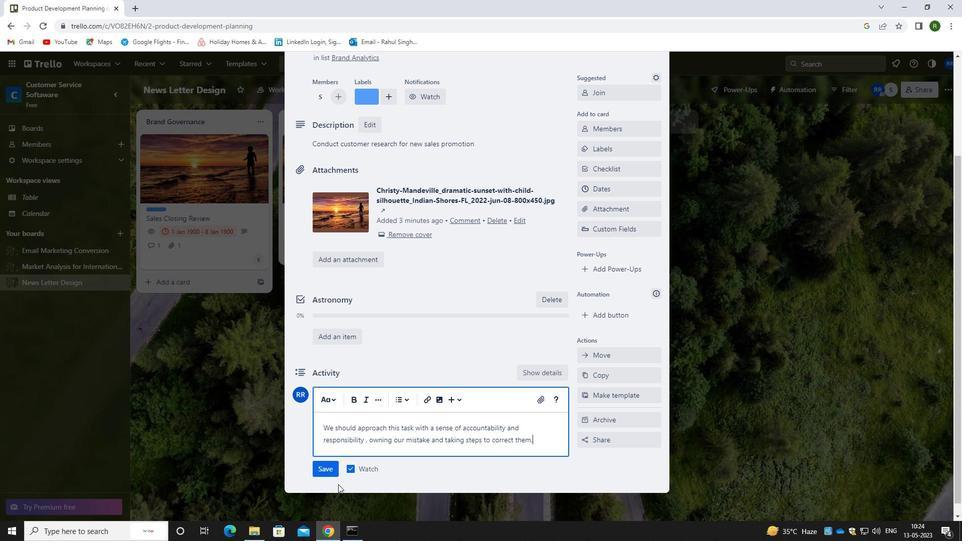 
Action: Mouse pressed left at (329, 471)
Screenshot: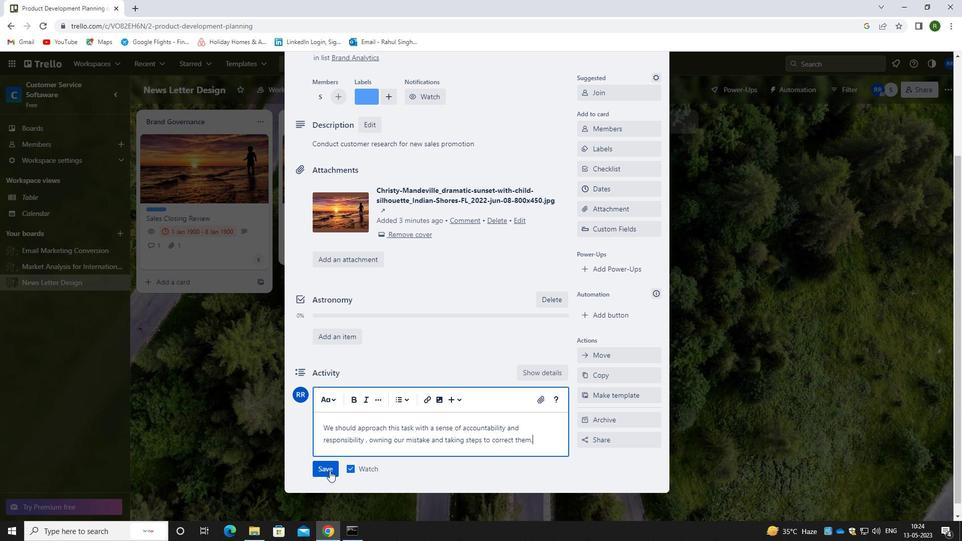 
Action: Mouse moved to (606, 190)
Screenshot: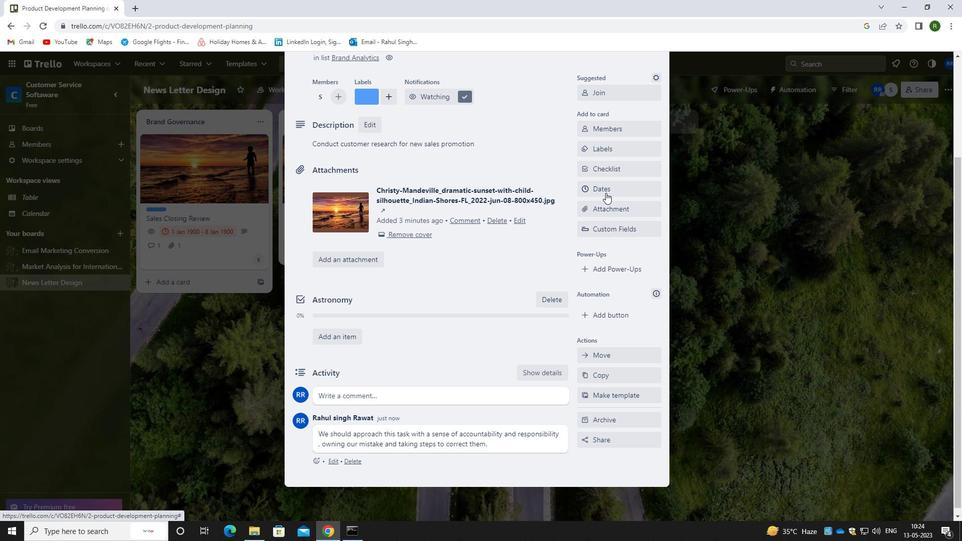 
Action: Mouse pressed left at (606, 190)
Screenshot: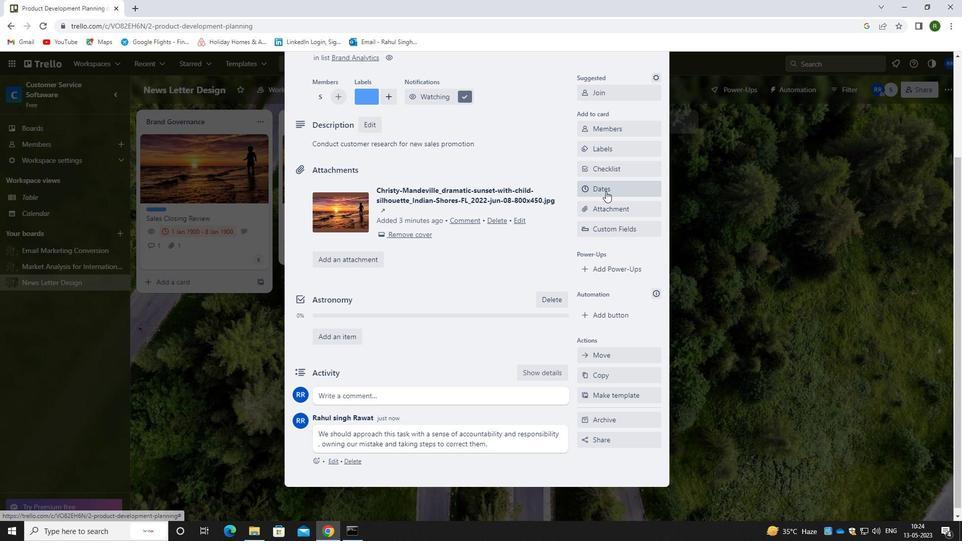 
Action: Mouse moved to (591, 268)
Screenshot: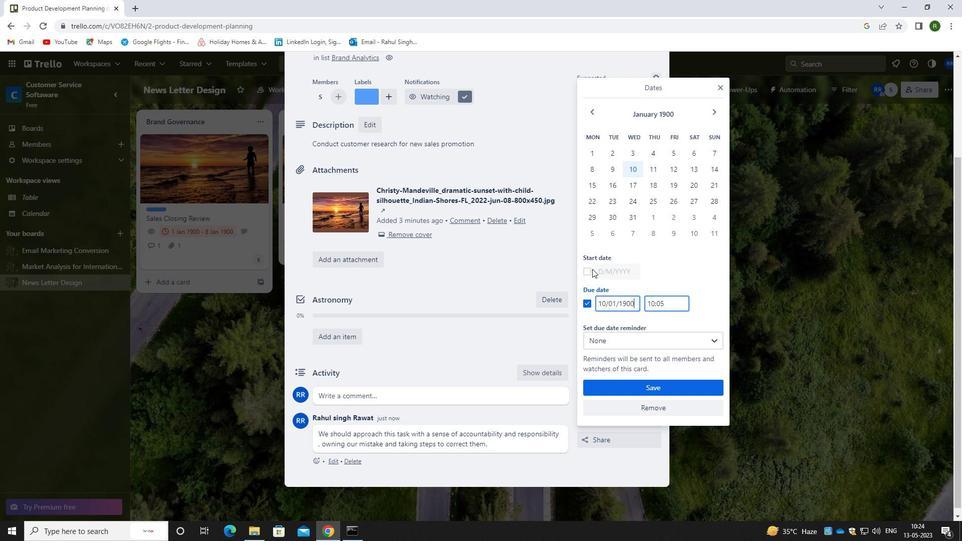 
Action: Mouse pressed left at (591, 268)
Screenshot: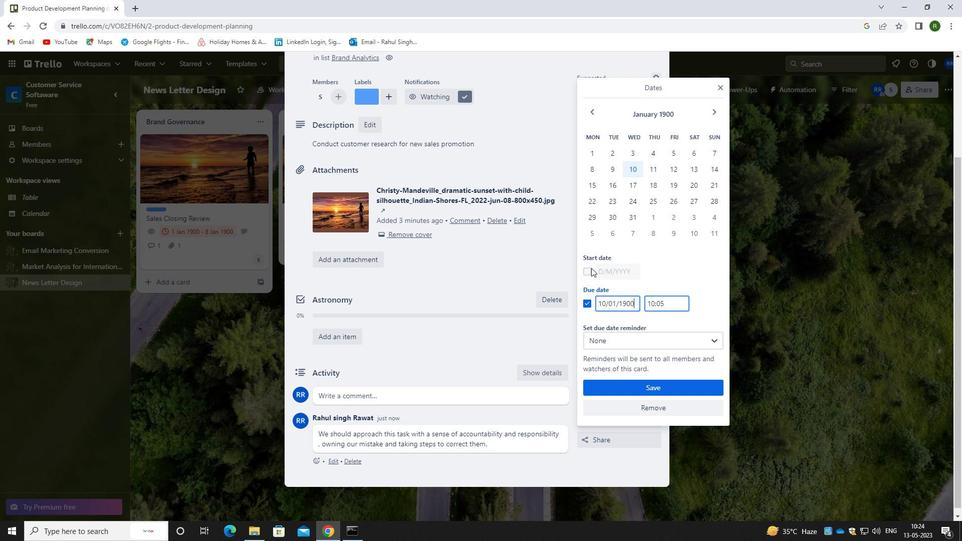 
Action: Mouse moved to (636, 271)
Screenshot: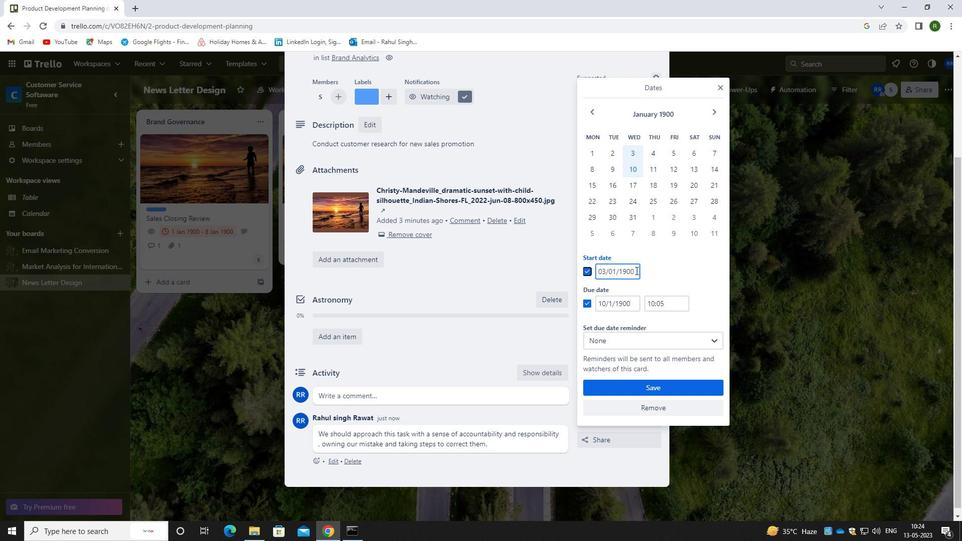 
Action: Mouse pressed left at (636, 271)
Screenshot: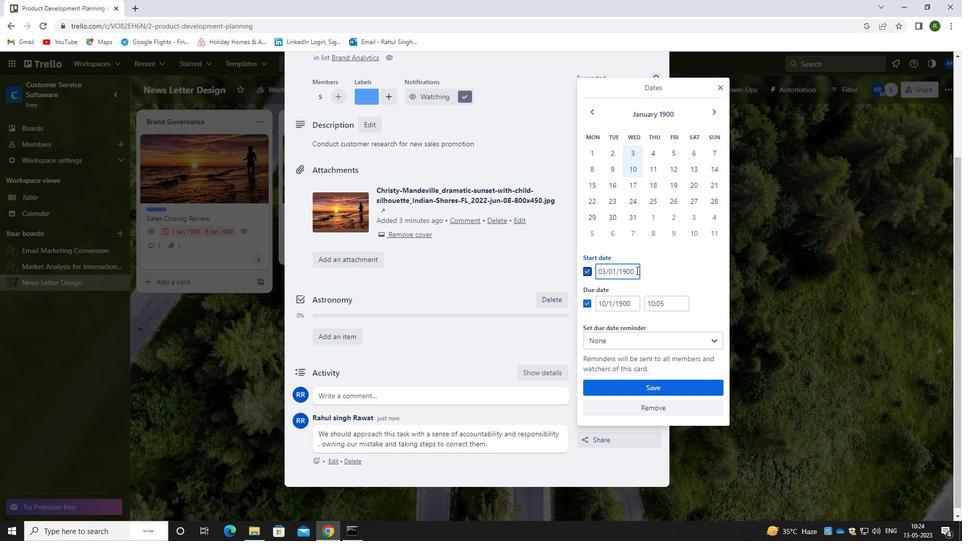 
Action: Mouse moved to (578, 271)
Screenshot: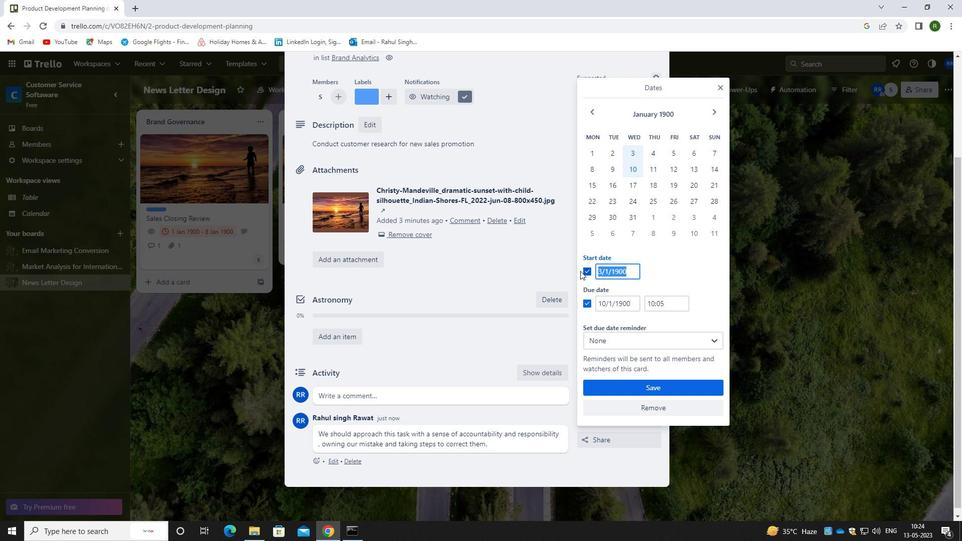 
Action: Key pressed 04/01/1900
Screenshot: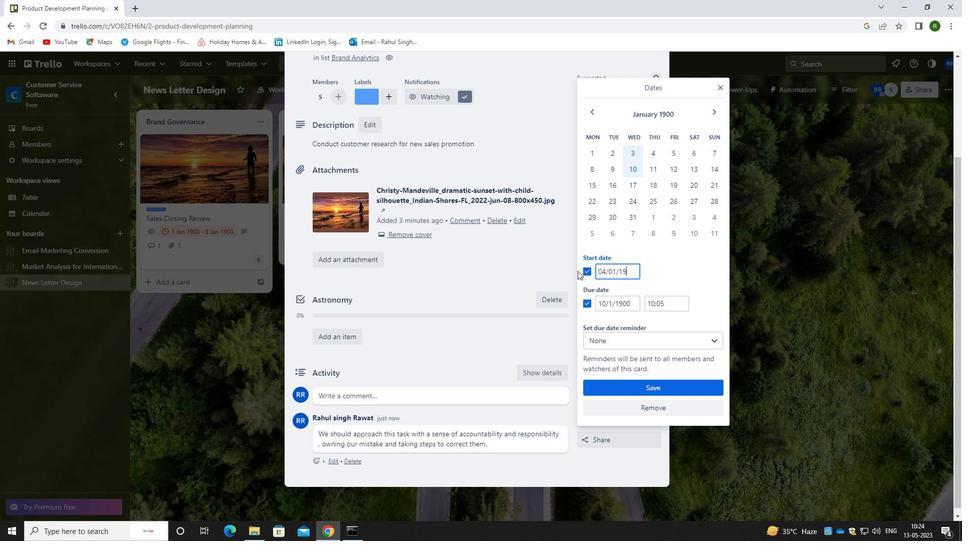 
Action: Mouse moved to (635, 301)
Screenshot: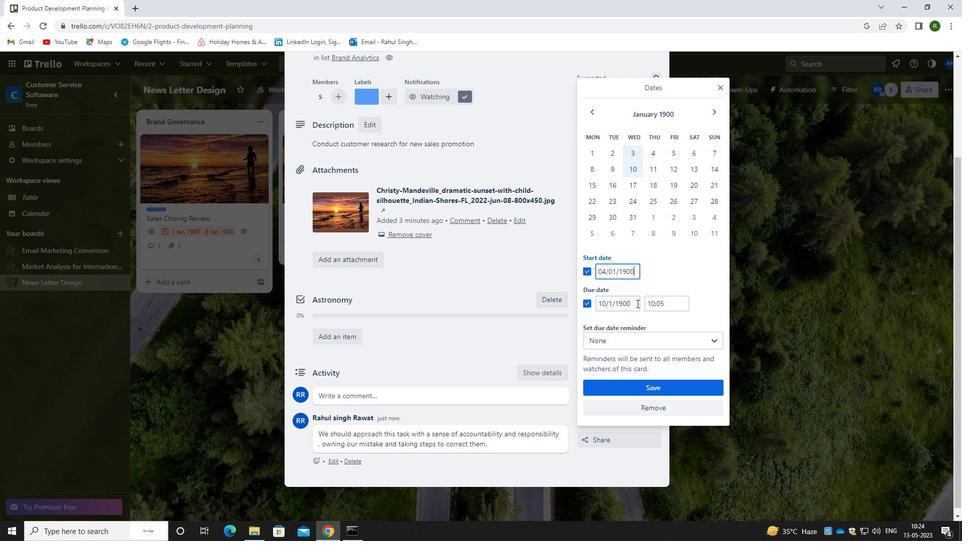
Action: Mouse pressed left at (635, 301)
Screenshot: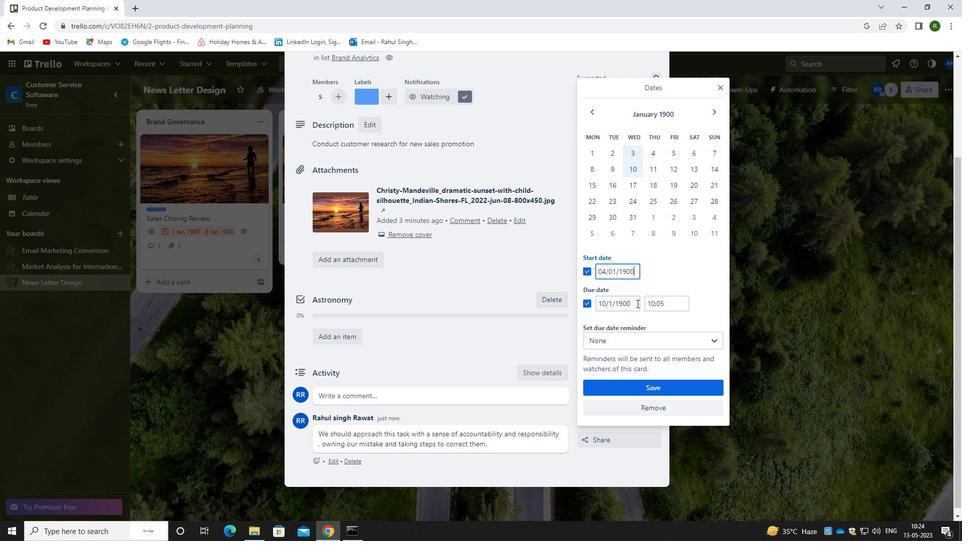 
Action: Mouse moved to (556, 303)
Screenshot: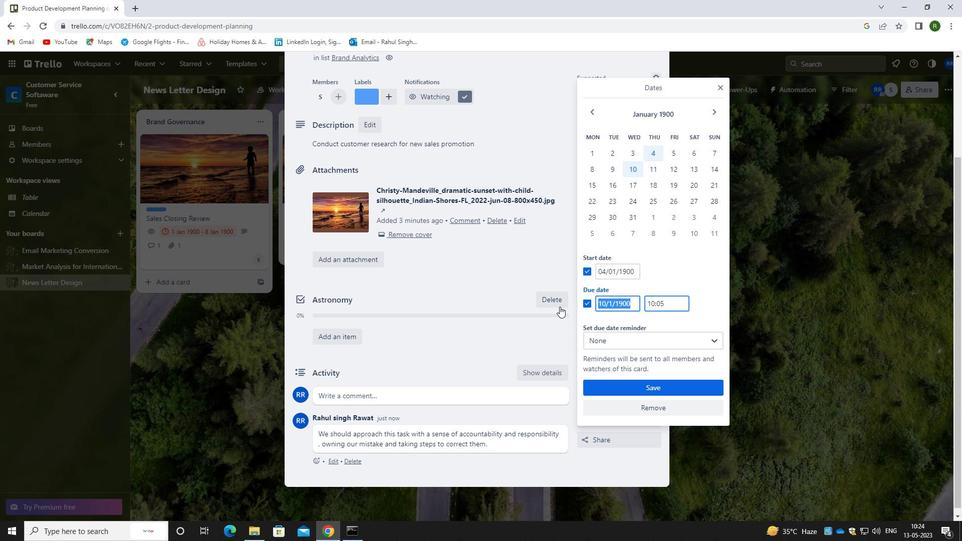 
Action: Key pressed 11/01/1900
Screenshot: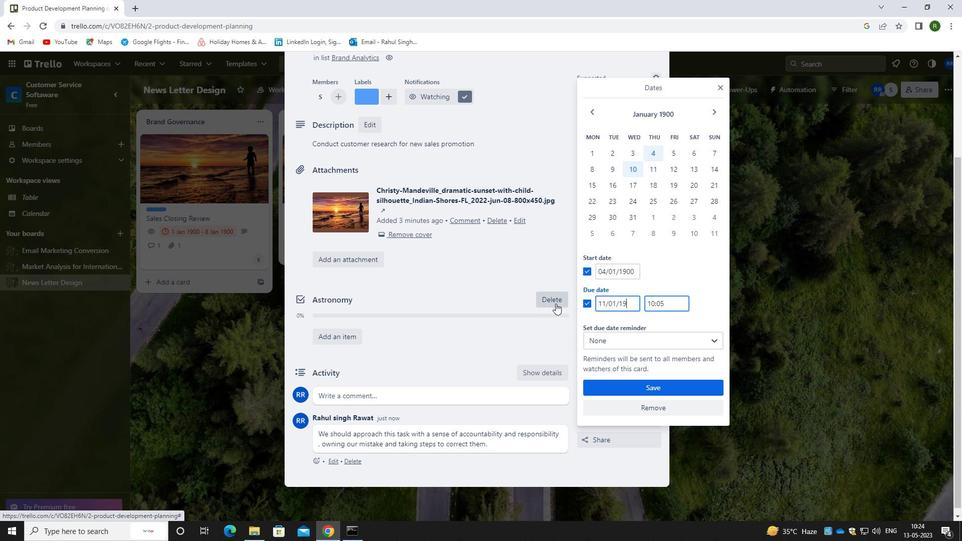 
Action: Mouse moved to (648, 391)
Screenshot: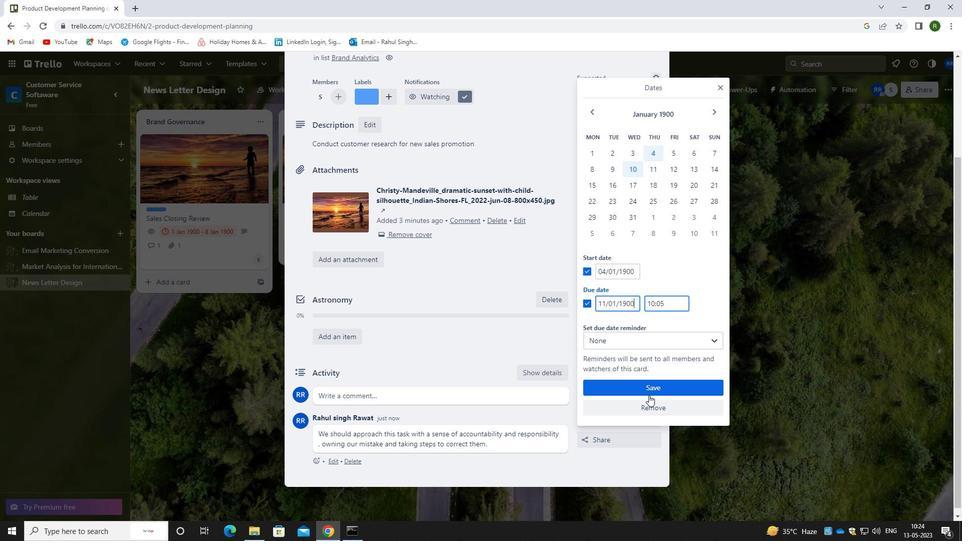 
Action: Mouse pressed left at (648, 391)
Screenshot: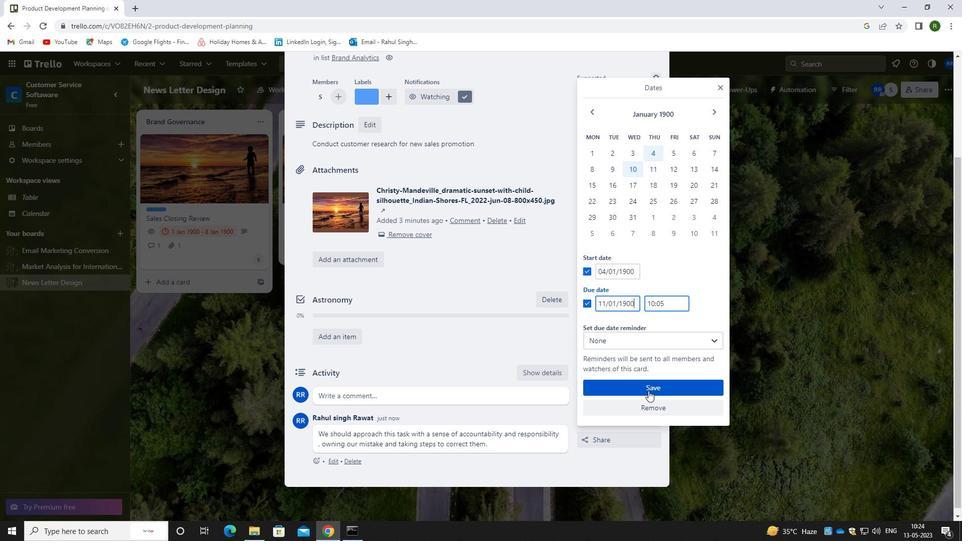 
Action: Mouse moved to (669, 268)
Screenshot: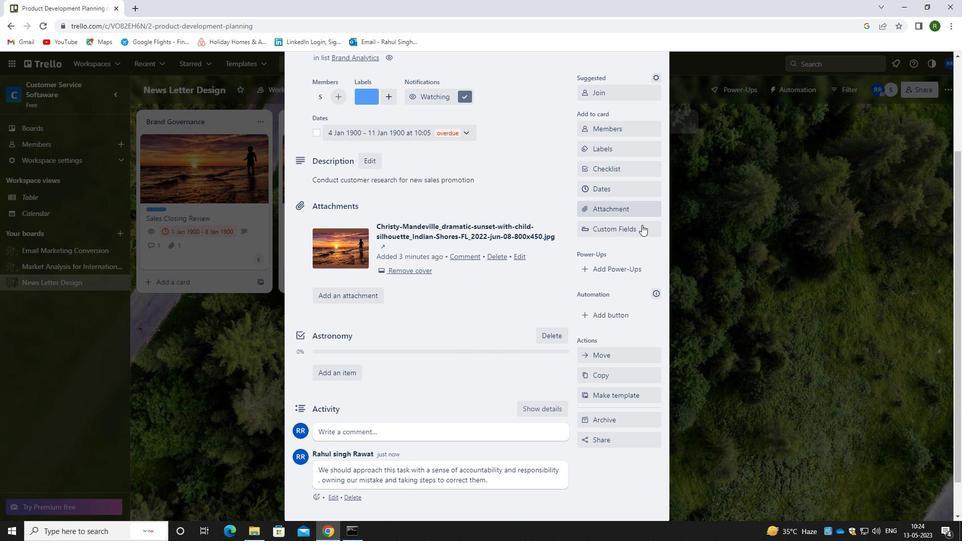 
Action: Mouse scrolled (669, 268) with delta (0, 0)
Screenshot: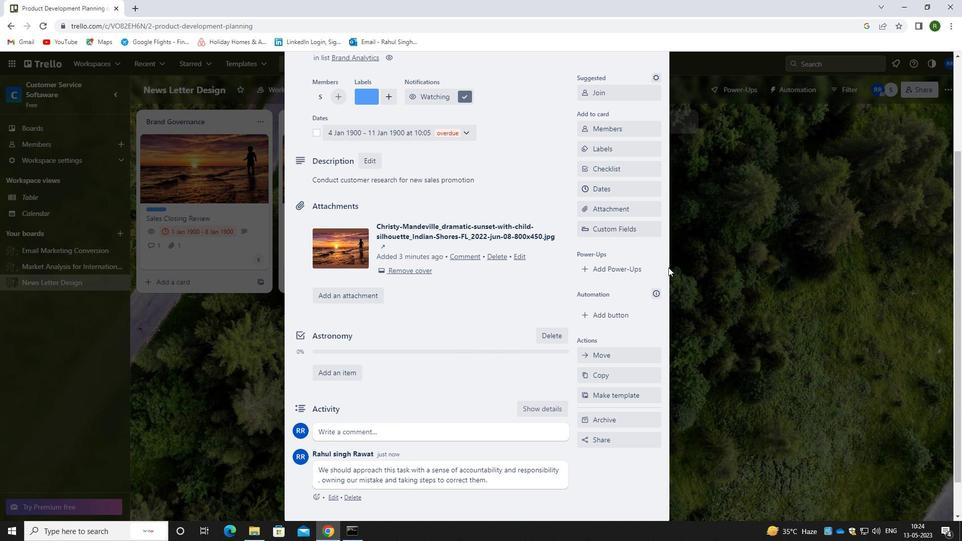 
Action: Mouse scrolled (669, 268) with delta (0, 0)
Screenshot: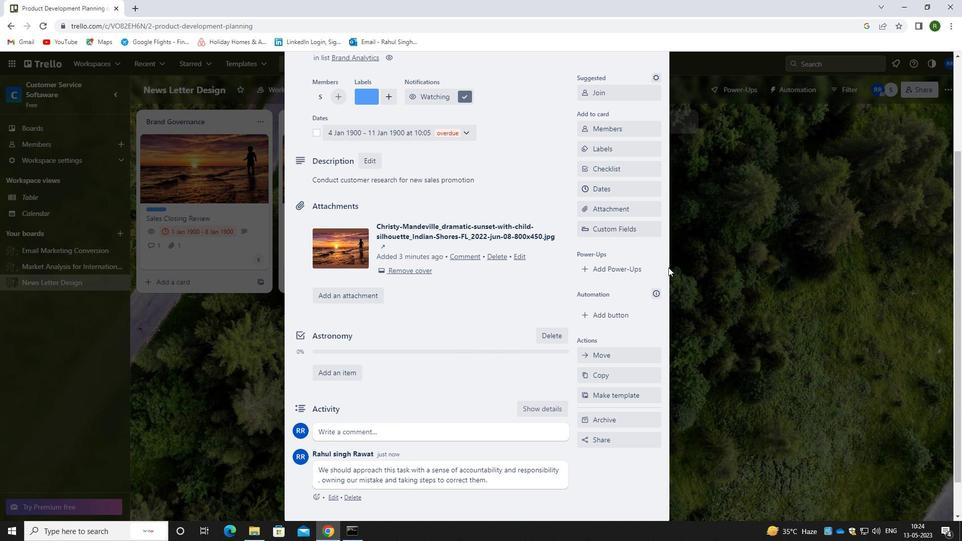 
Action: Mouse scrolled (669, 268) with delta (0, 0)
Screenshot: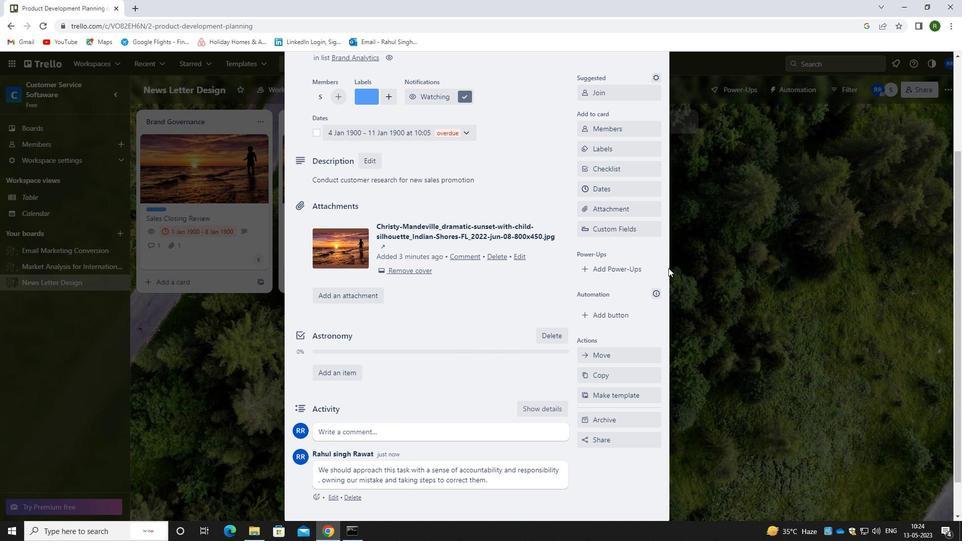 
Action: Mouse scrolled (669, 268) with delta (0, 0)
Screenshot: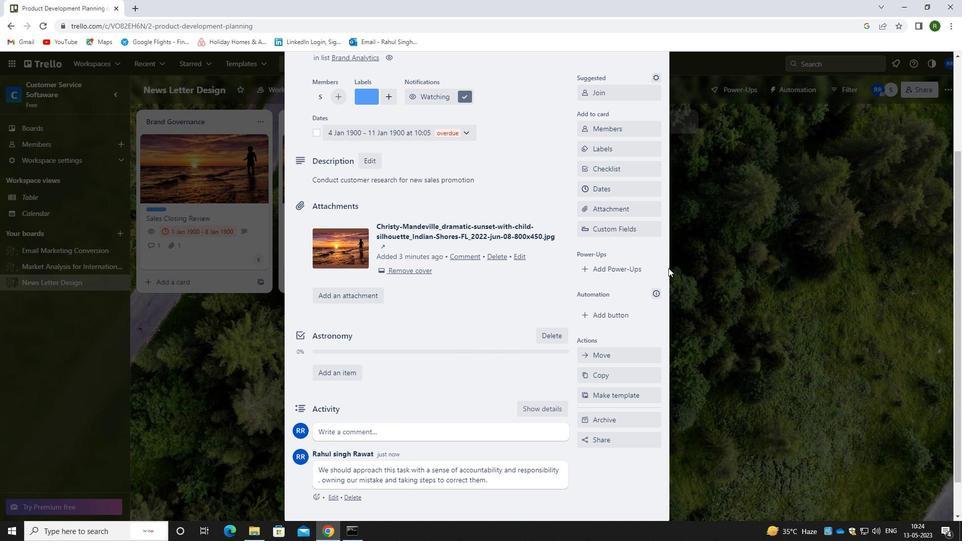 
Action: Mouse moved to (657, 85)
Screenshot: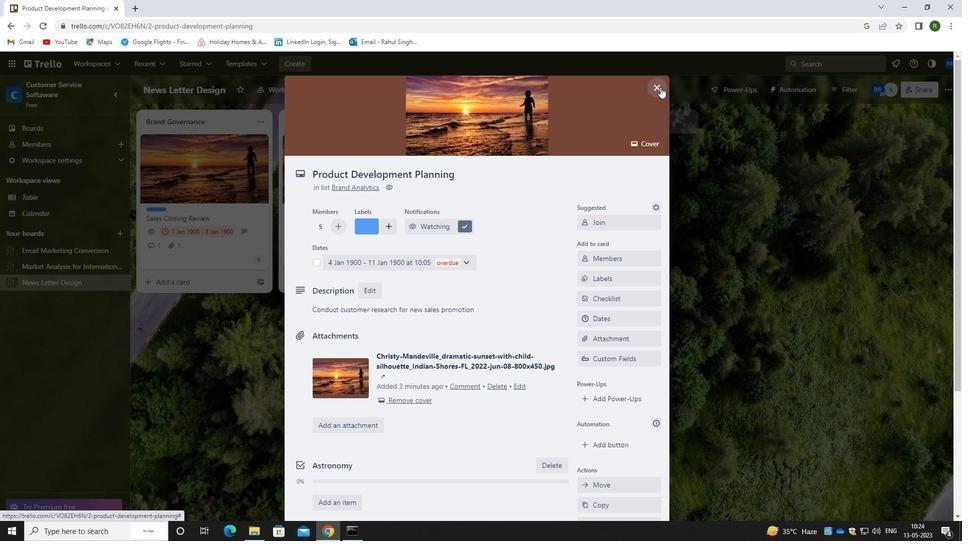 
